 Task: Look for space in Hamakita, Japan from 6th June, 2023 to 8th June, 2023 for 2 adults in price range Rs.7000 to Rs.12000. Place can be private room with 1  bedroom having 2 beds and 1 bathroom. Property type can be house, flat, guest house. Amenities needed are: wifi. Booking option can be shelf check-in. Required host language is English.
Action: Mouse moved to (508, 126)
Screenshot: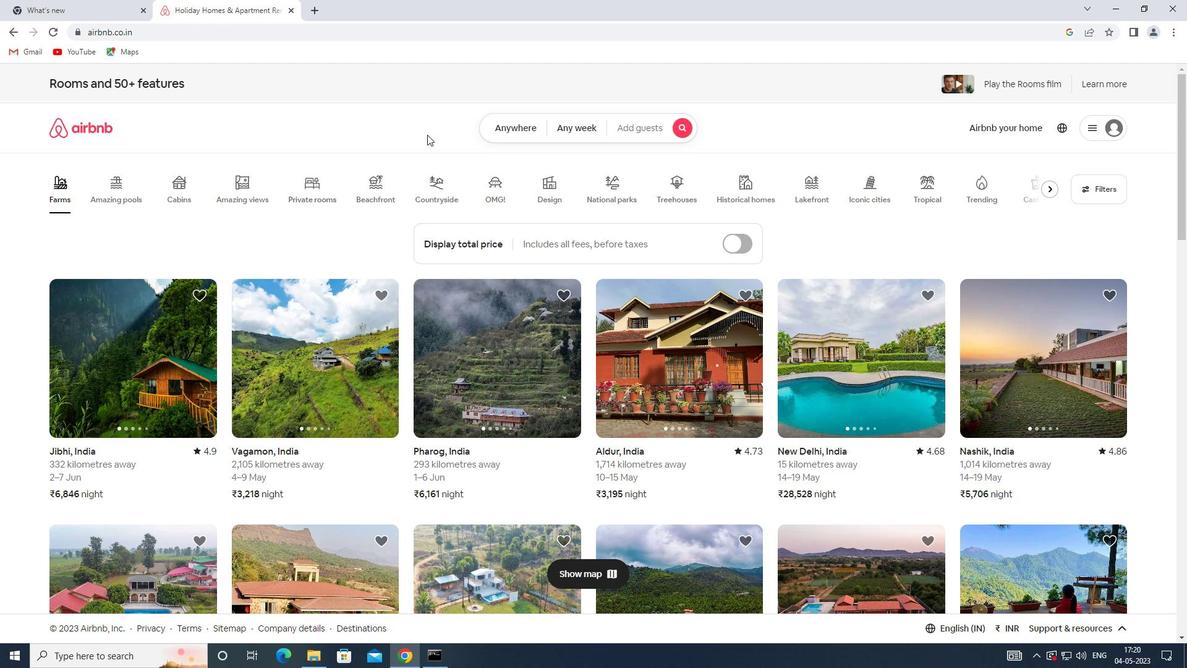 
Action: Mouse pressed left at (508, 126)
Screenshot: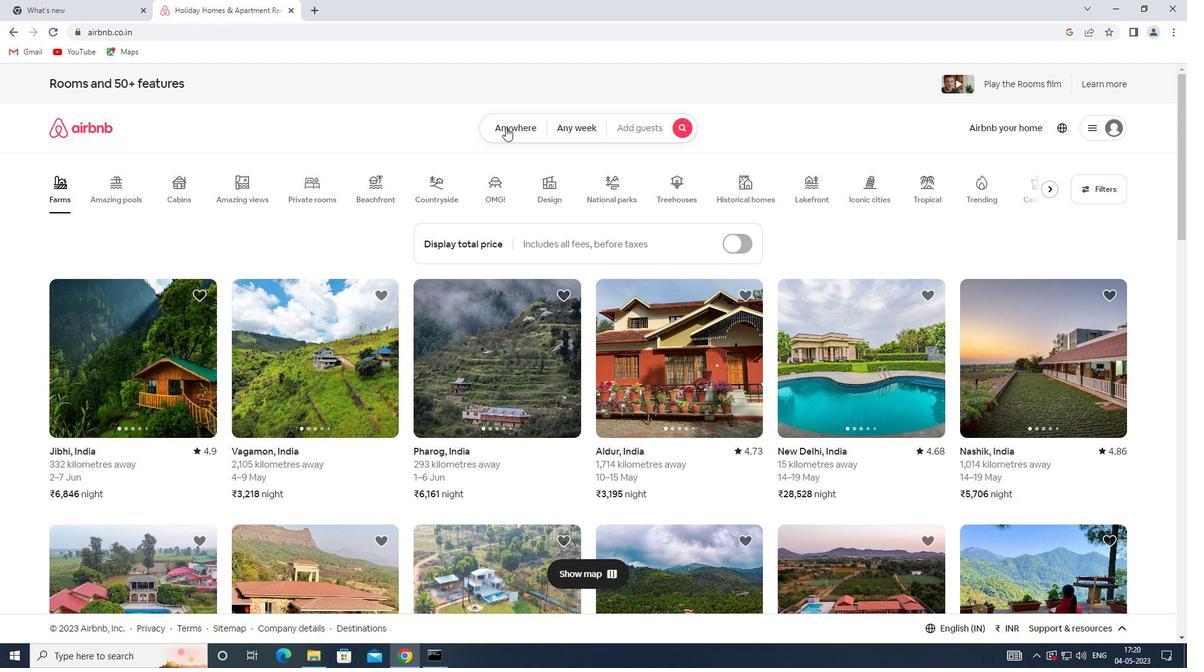 
Action: Mouse moved to (376, 167)
Screenshot: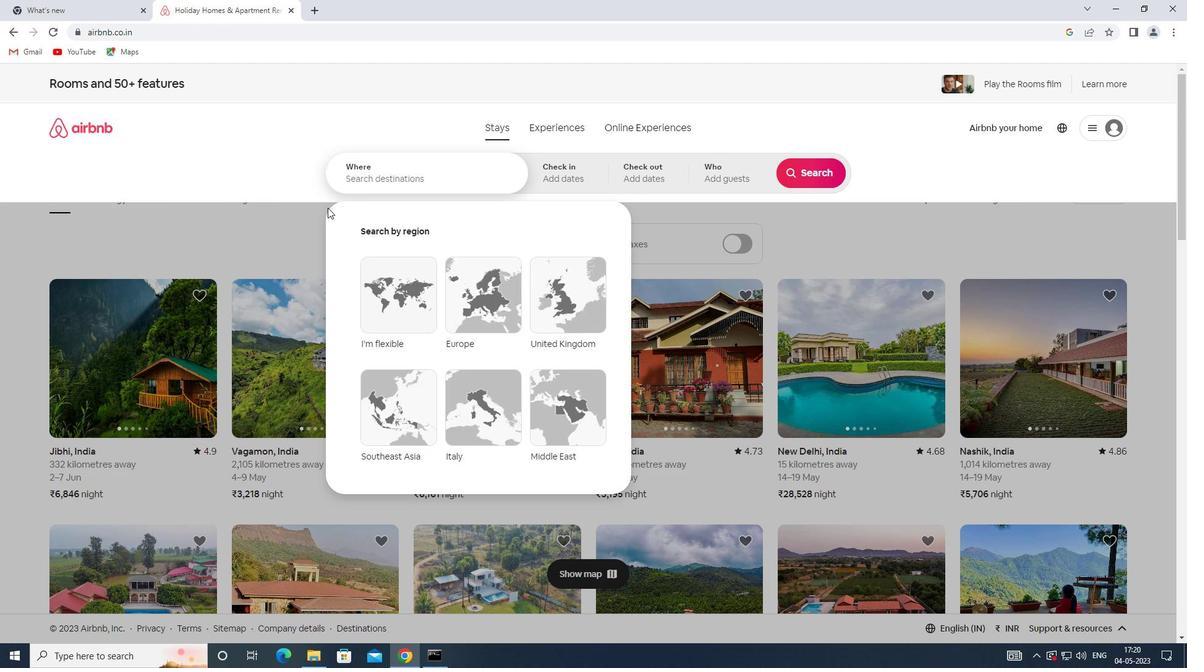 
Action: Mouse pressed left at (376, 167)
Screenshot: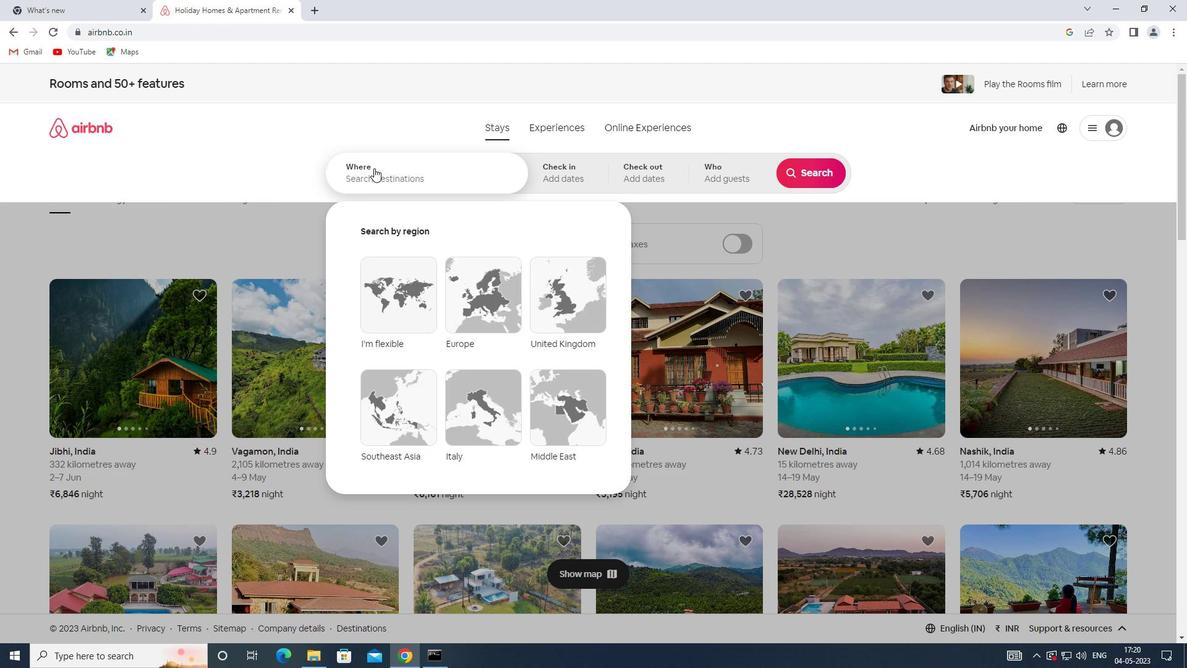 
Action: Key pressed <Key.shift>HAMAKITA,<Key.shift>JAPAN
Screenshot: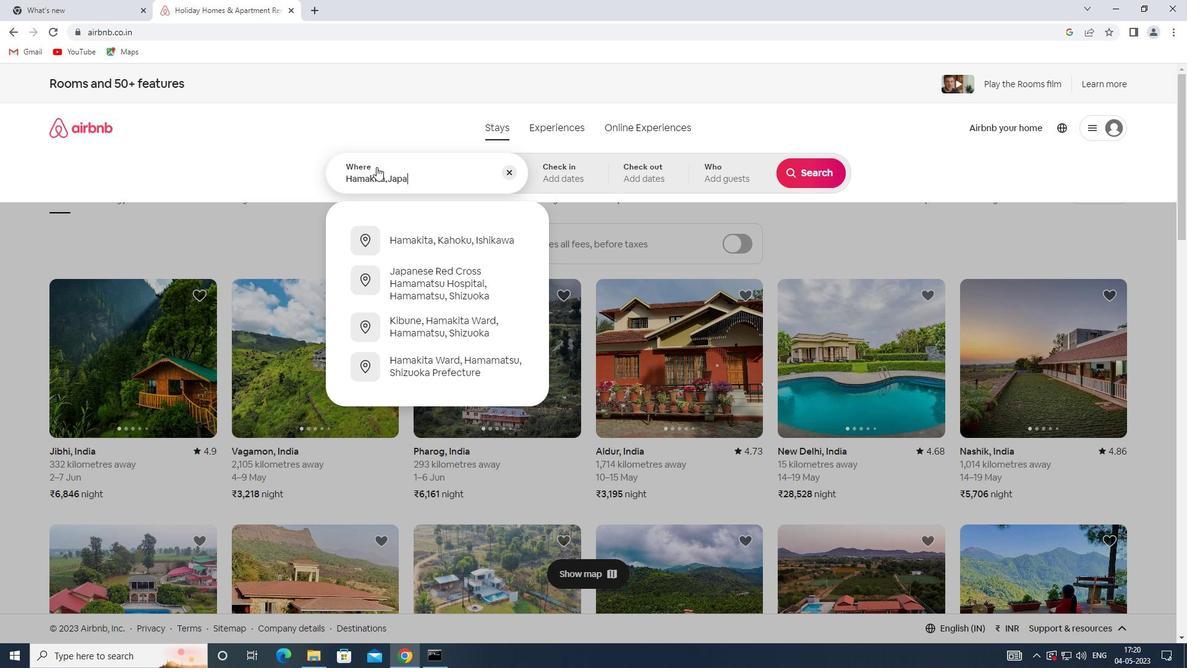 
Action: Mouse moved to (545, 173)
Screenshot: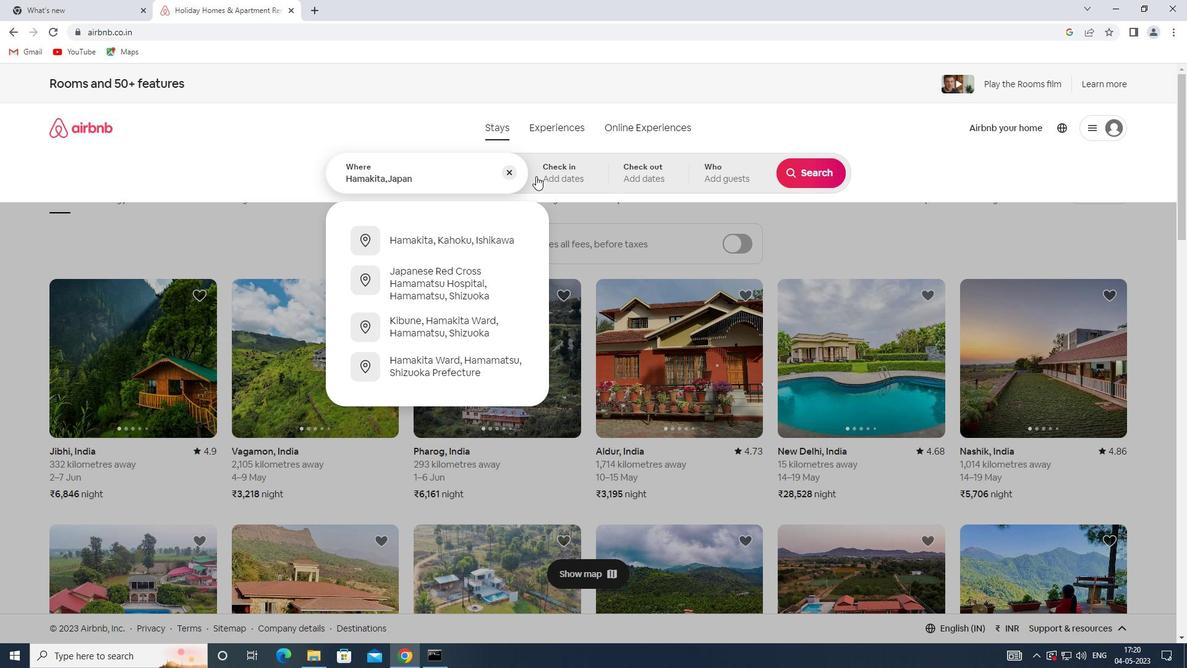 
Action: Mouse pressed left at (545, 173)
Screenshot: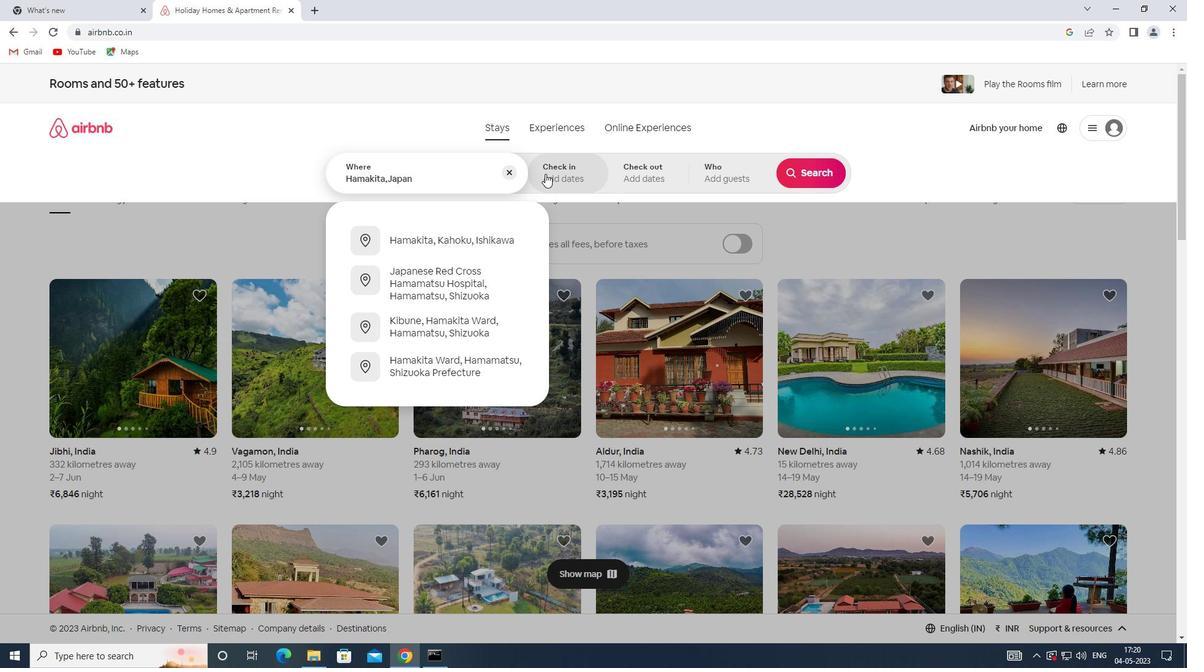 
Action: Mouse moved to (682, 353)
Screenshot: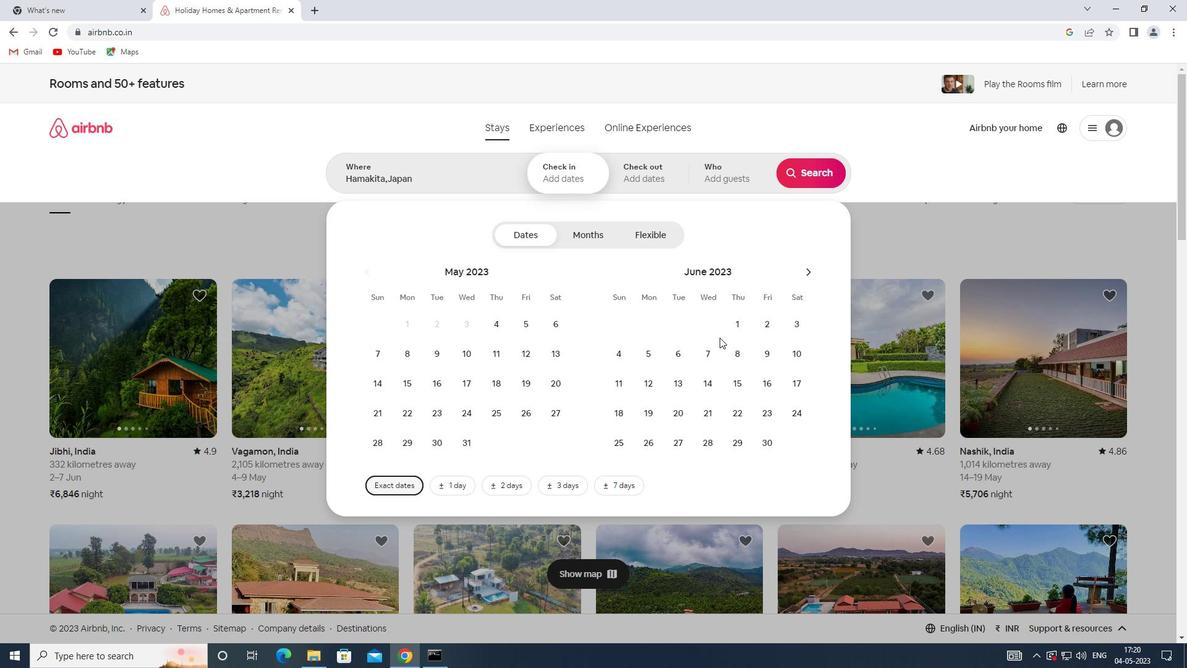 
Action: Mouse pressed left at (682, 353)
Screenshot: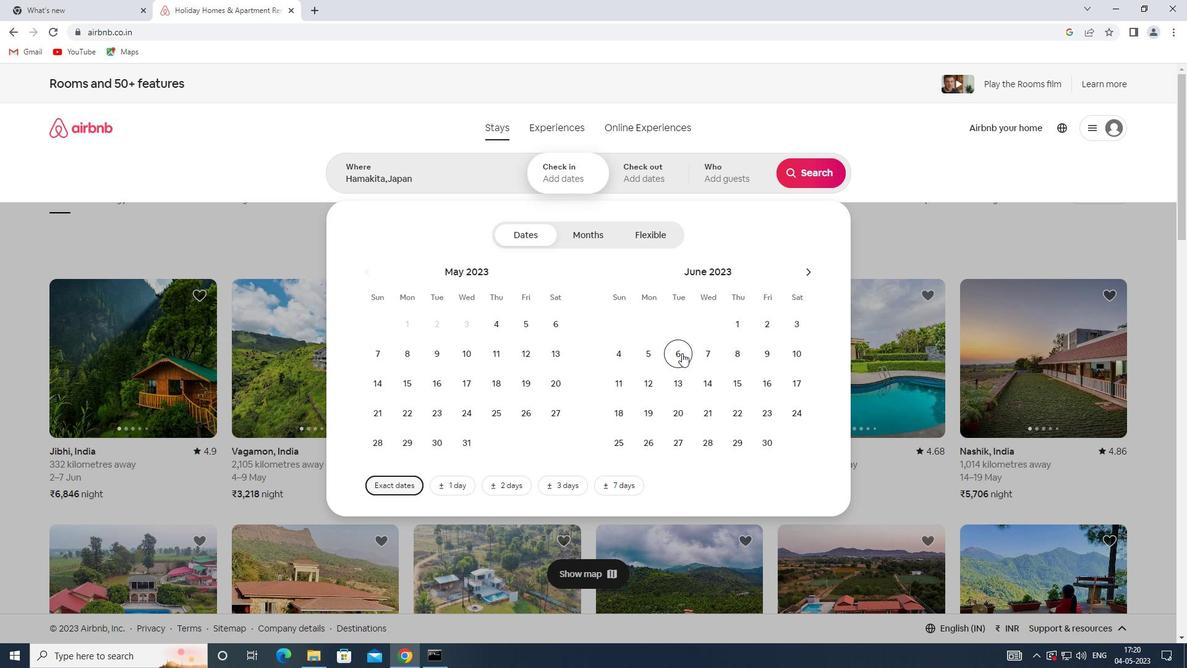 
Action: Mouse moved to (744, 355)
Screenshot: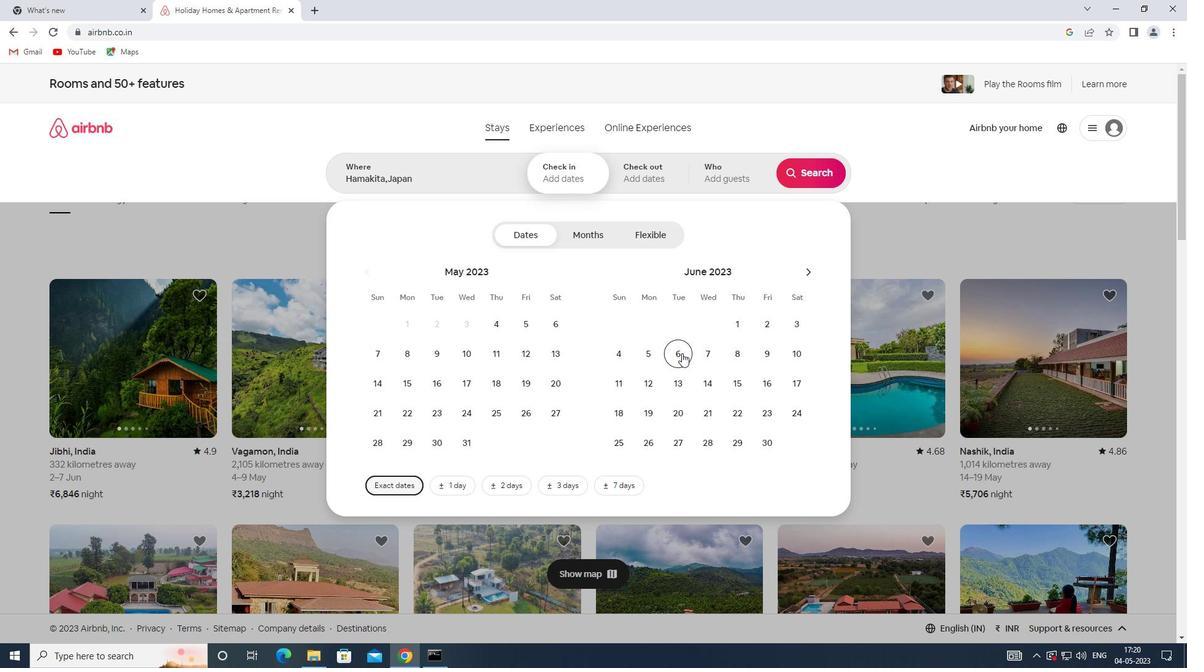 
Action: Mouse pressed left at (744, 355)
Screenshot: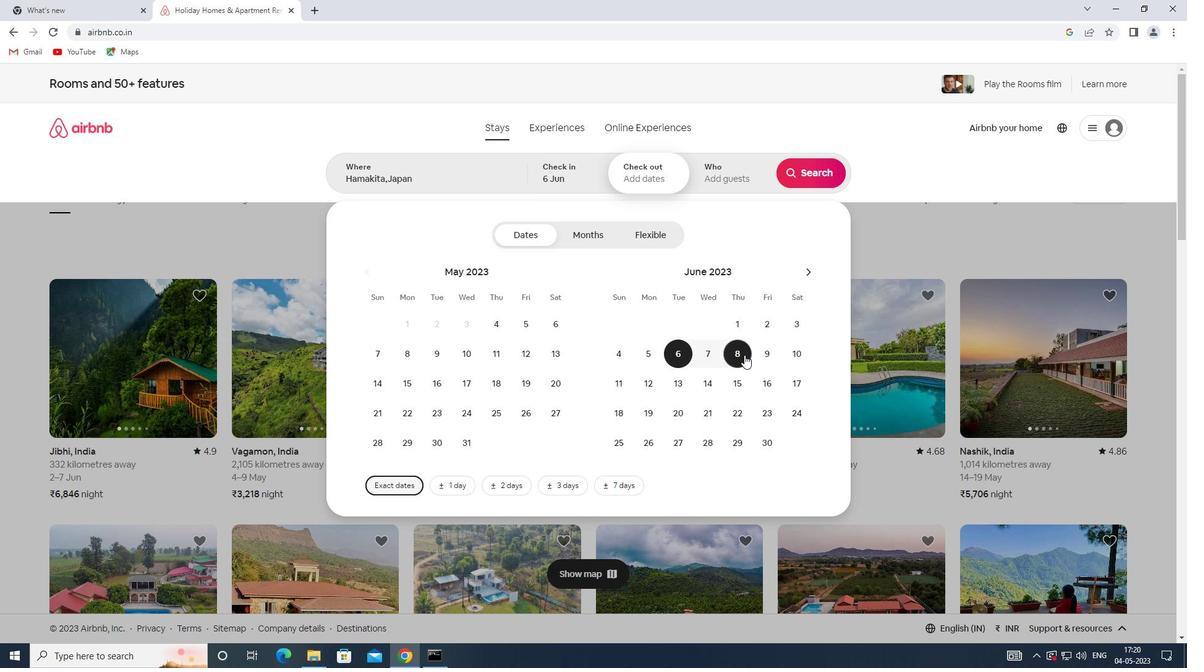 
Action: Mouse moved to (724, 181)
Screenshot: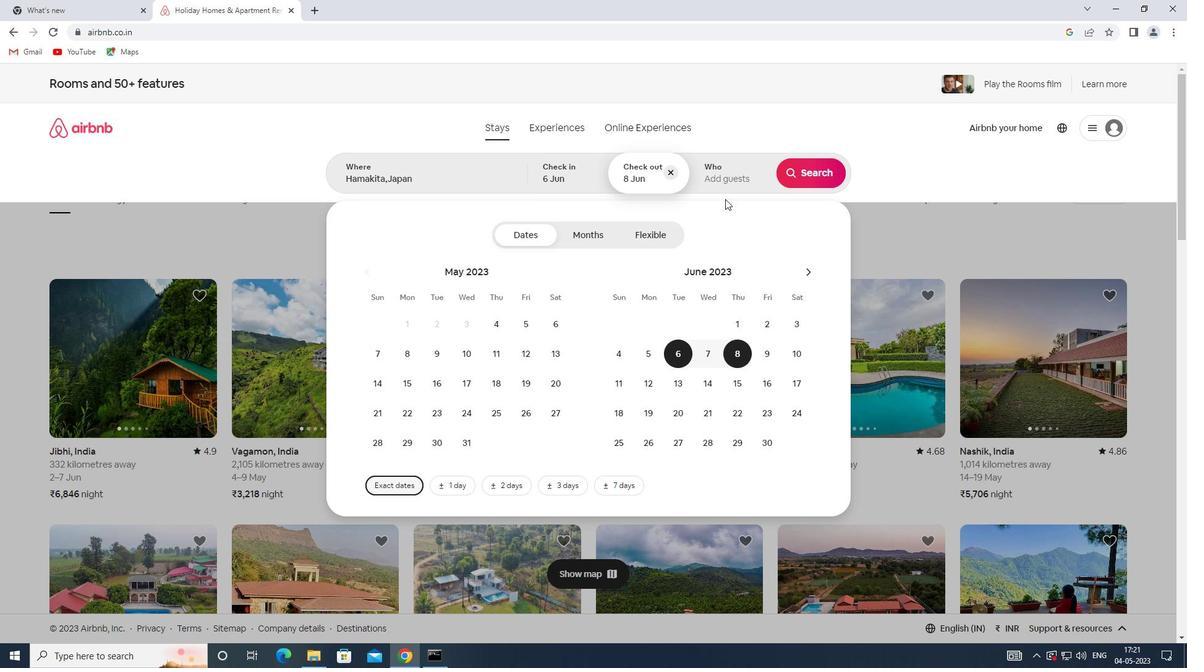 
Action: Mouse pressed left at (724, 181)
Screenshot: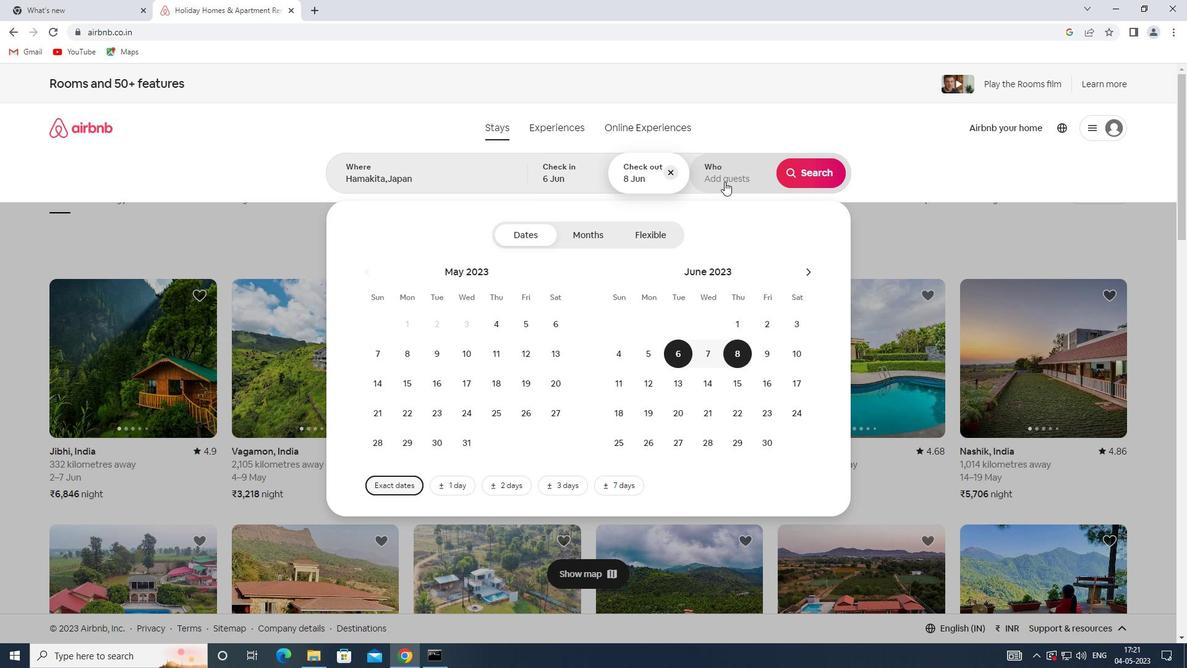 
Action: Mouse moved to (812, 244)
Screenshot: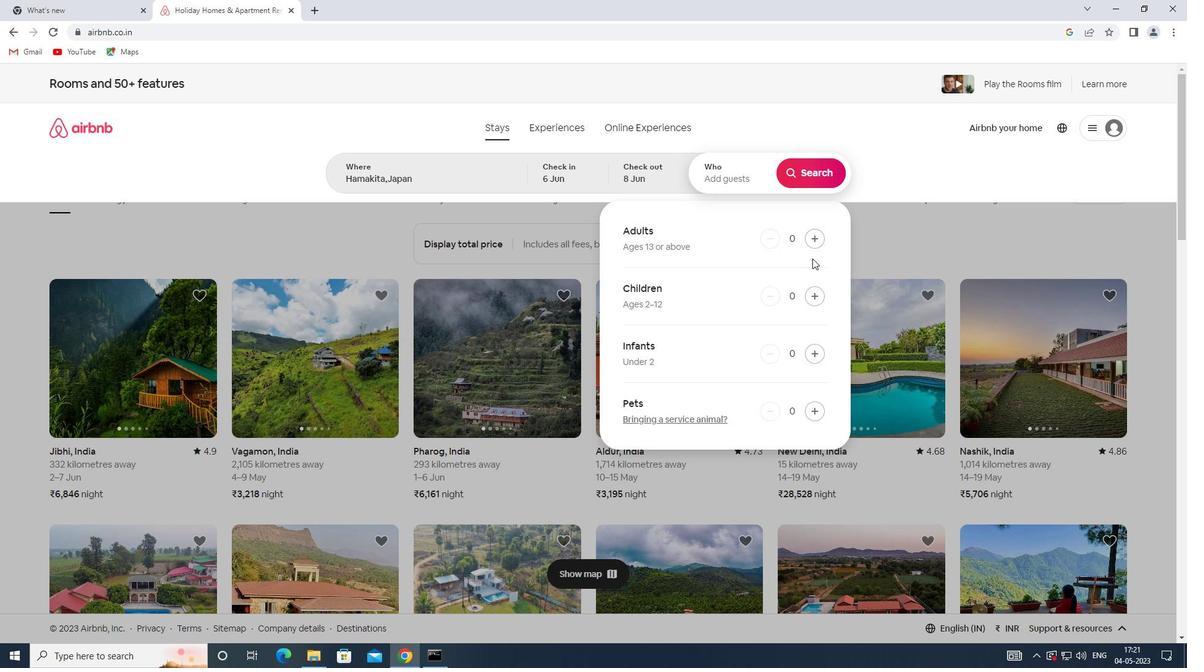 
Action: Mouse pressed left at (812, 244)
Screenshot: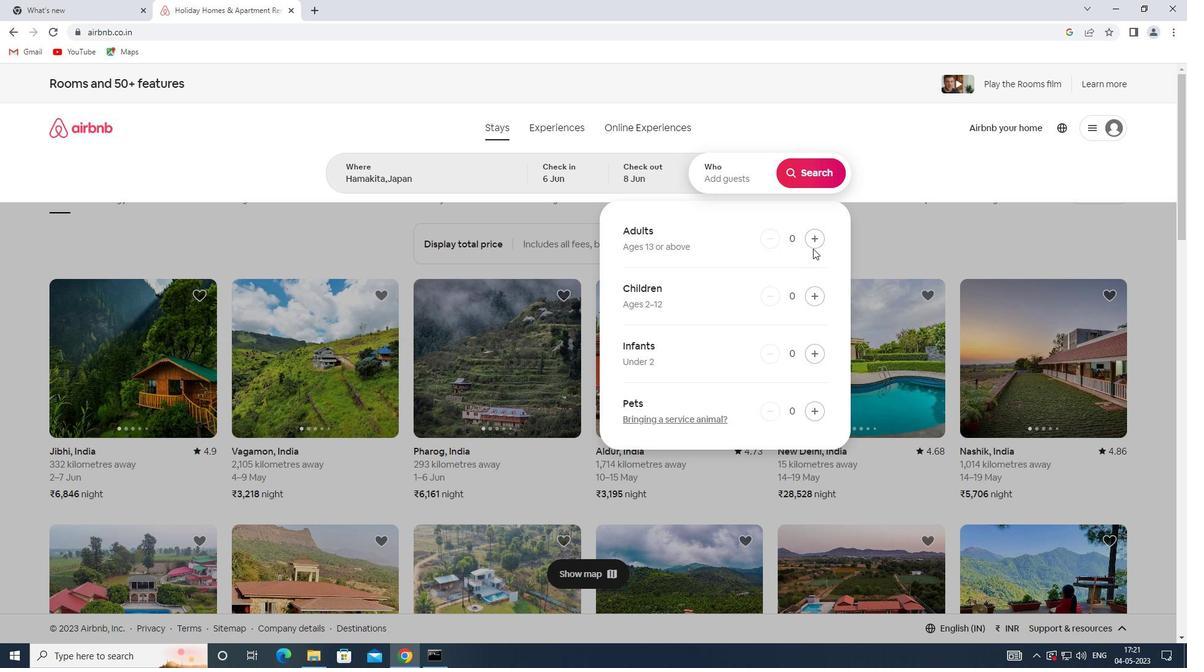 
Action: Mouse pressed left at (812, 244)
Screenshot: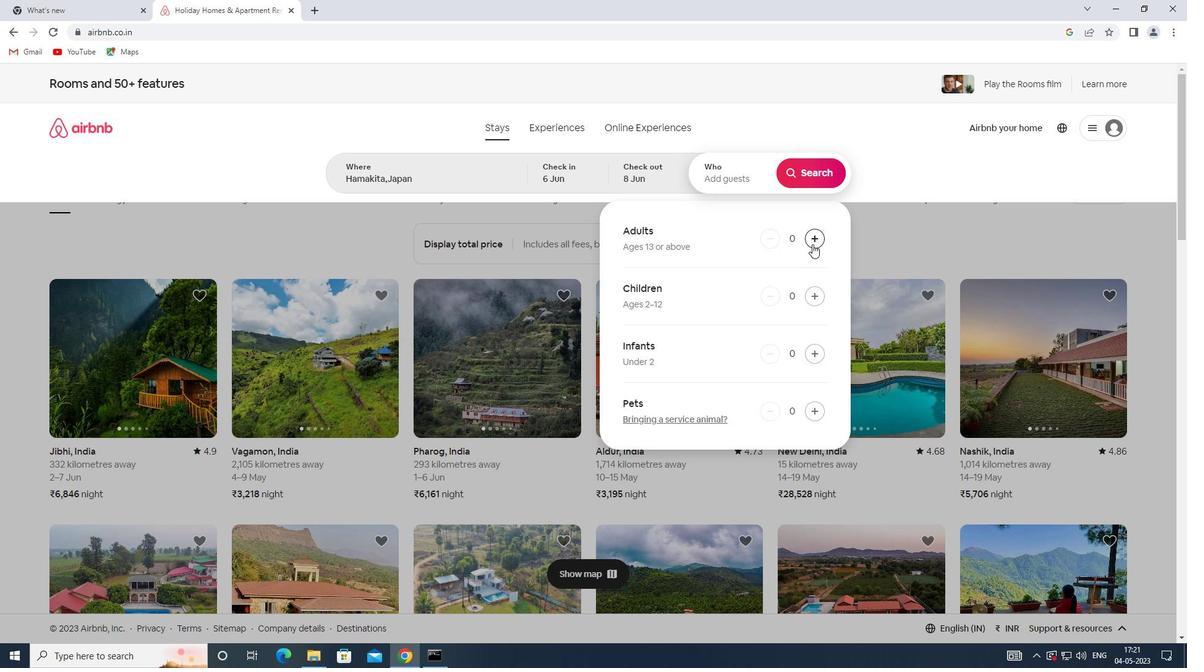 
Action: Mouse moved to (815, 173)
Screenshot: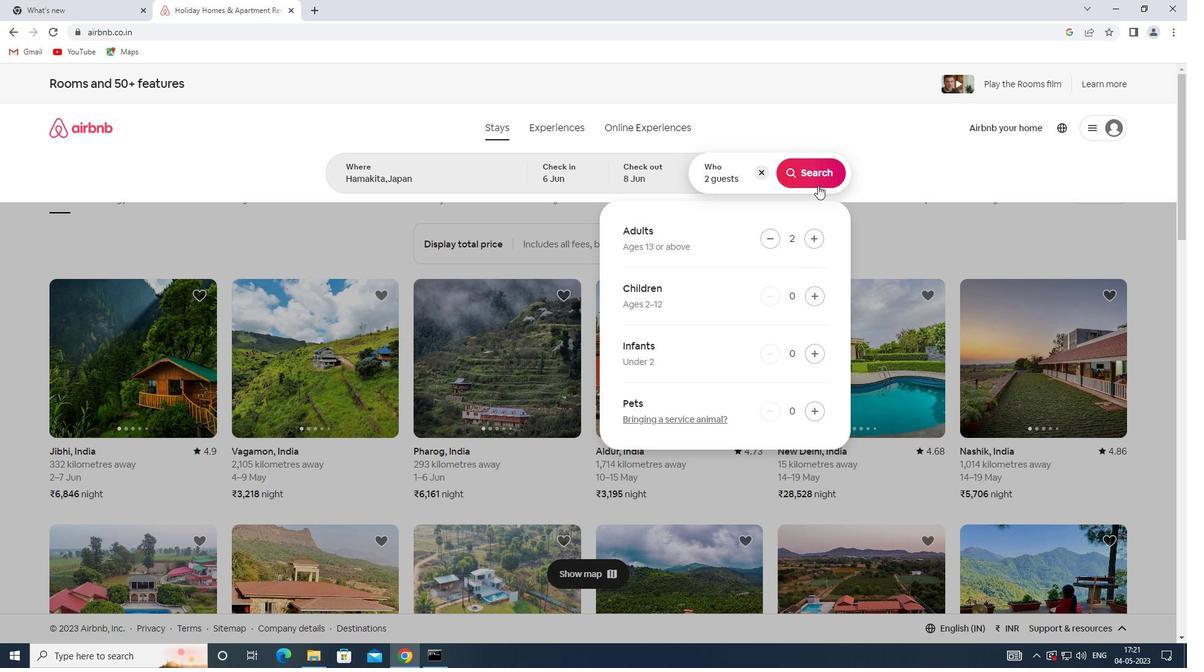 
Action: Mouse pressed left at (815, 173)
Screenshot: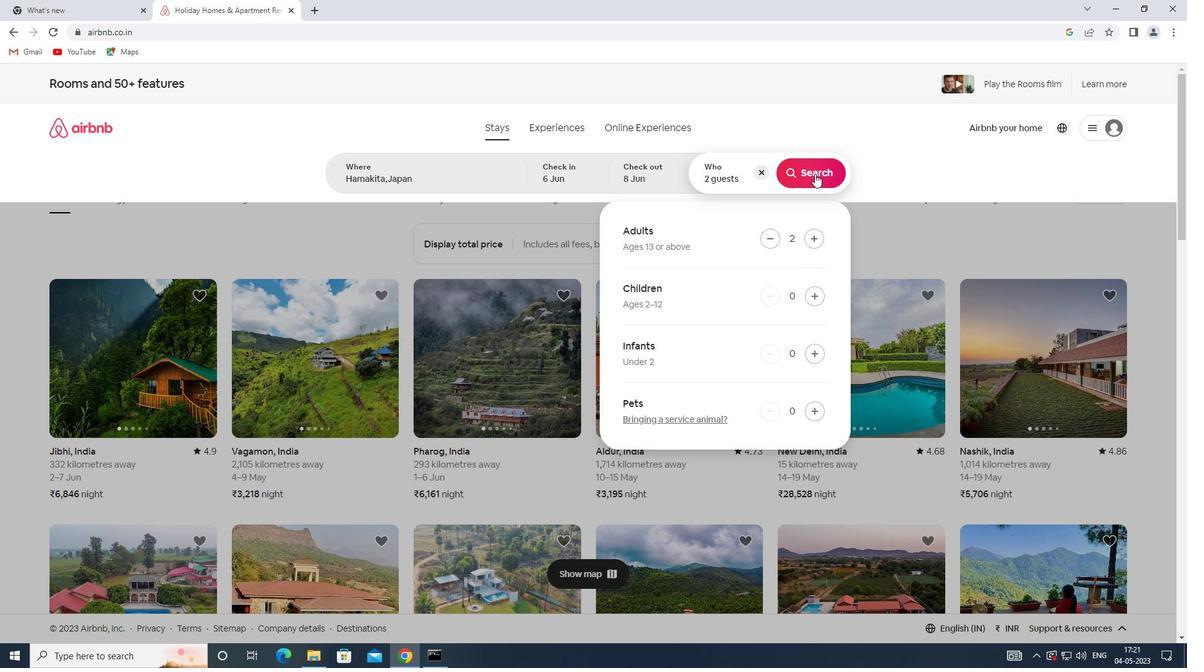 
Action: Mouse moved to (1133, 131)
Screenshot: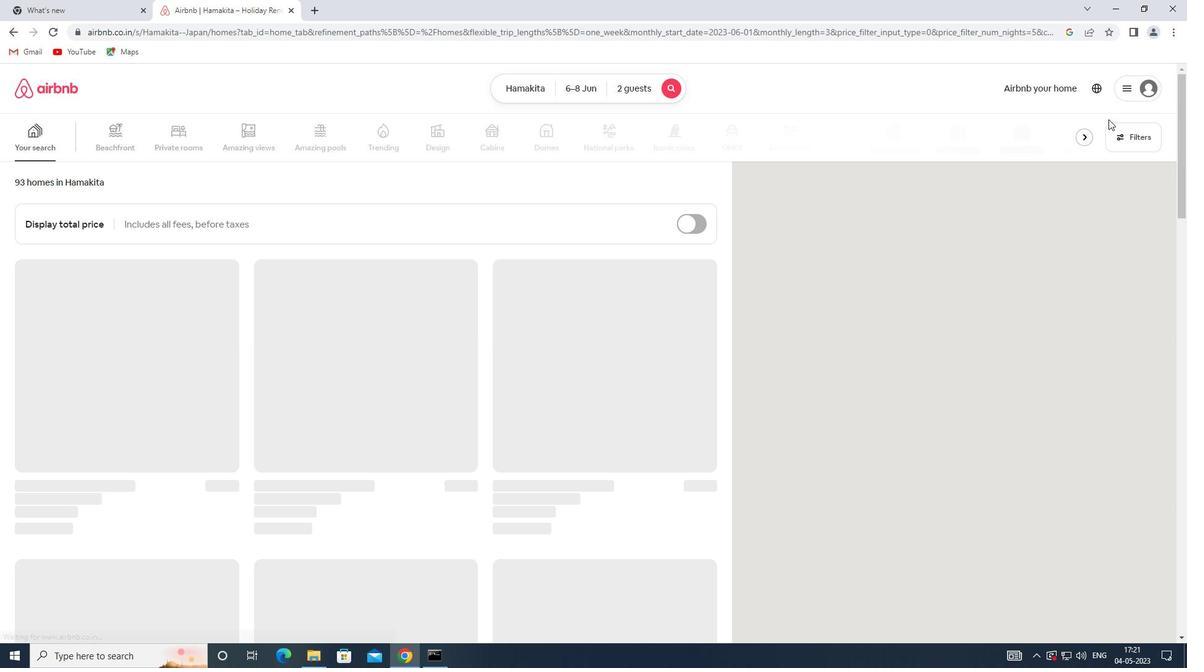 
Action: Mouse pressed left at (1133, 131)
Screenshot: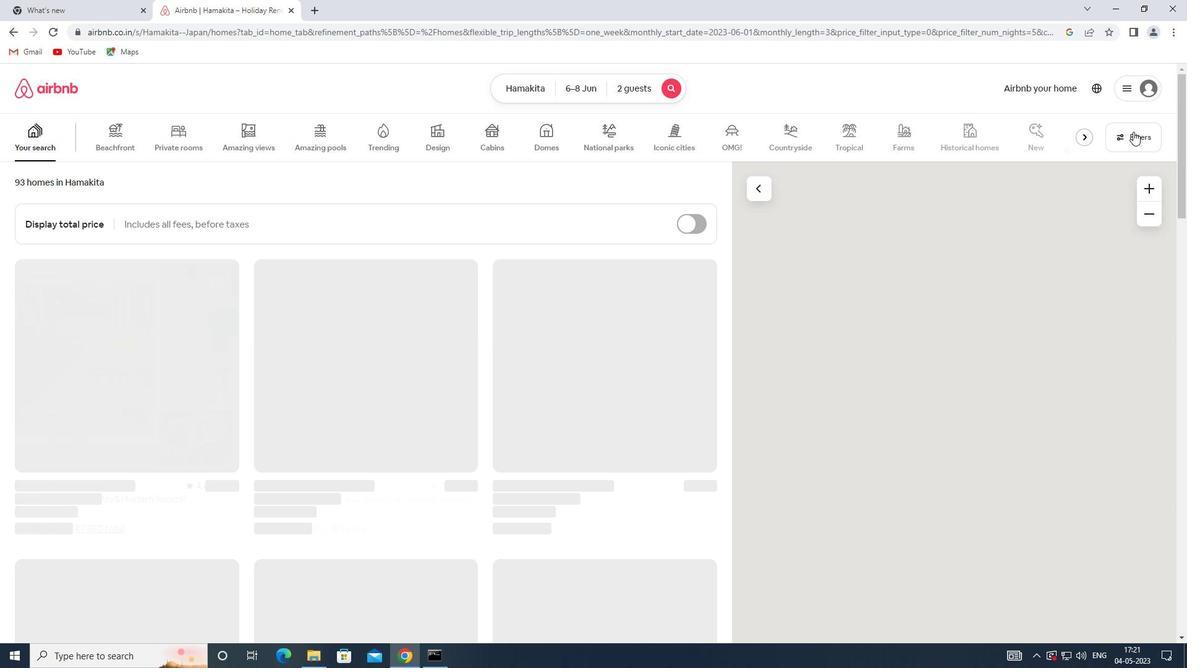 
Action: Mouse moved to (441, 302)
Screenshot: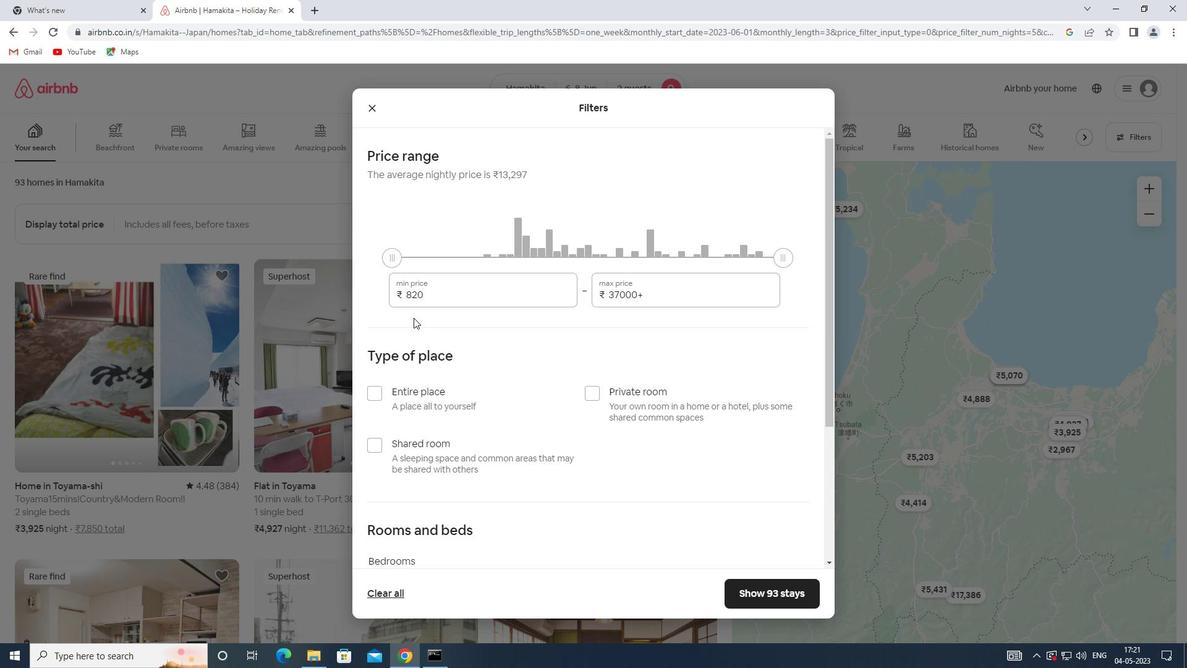 
Action: Mouse pressed left at (441, 302)
Screenshot: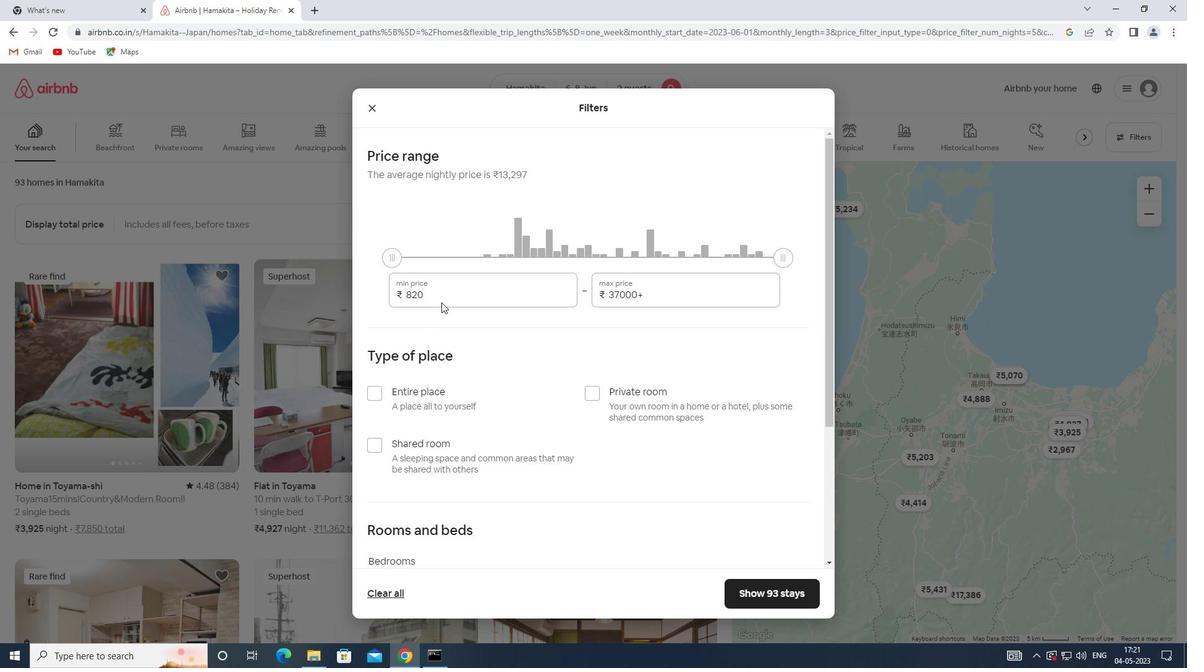 
Action: Mouse moved to (440, 294)
Screenshot: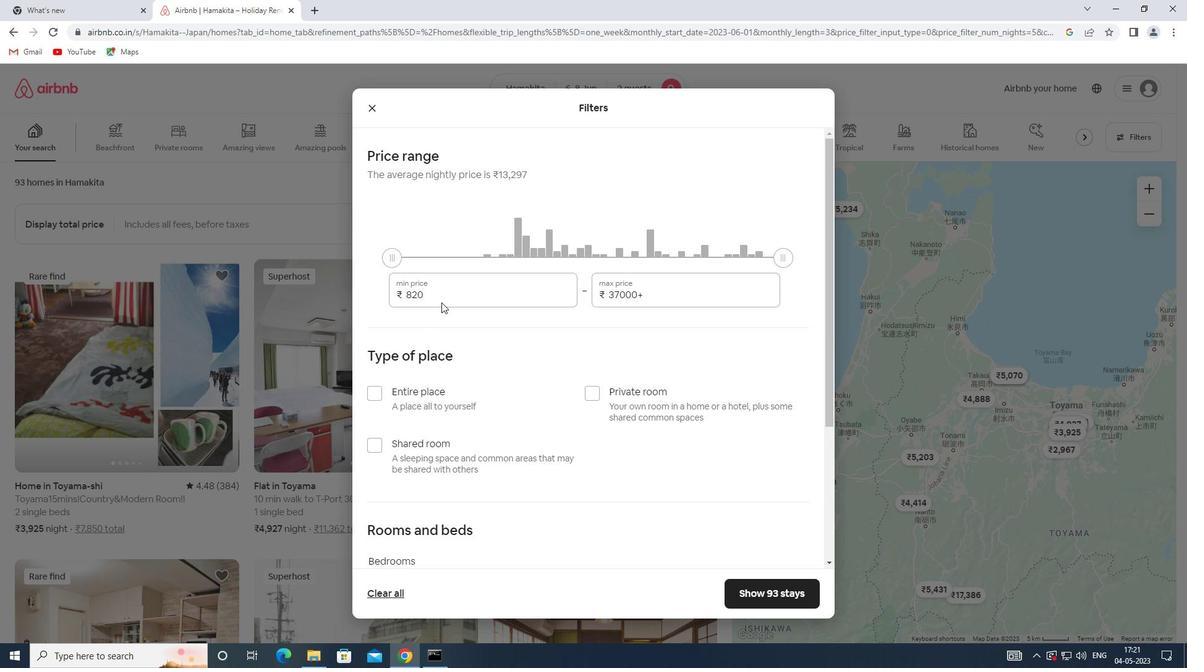 
Action: Mouse pressed left at (440, 294)
Screenshot: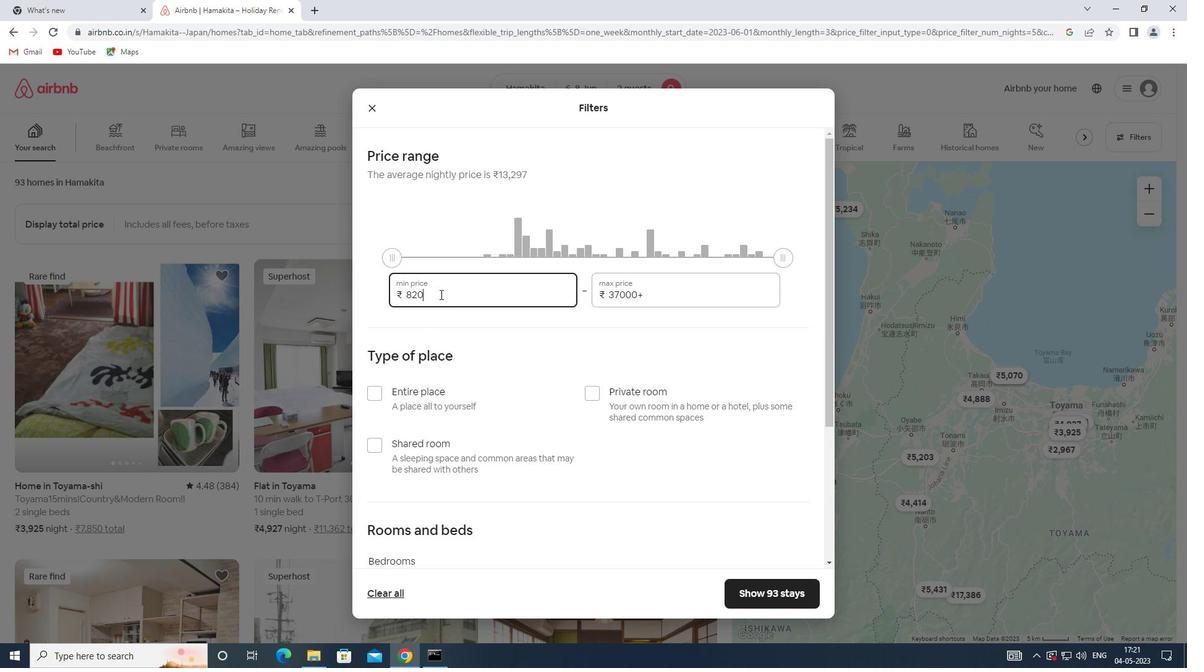 
Action: Mouse moved to (372, 293)
Screenshot: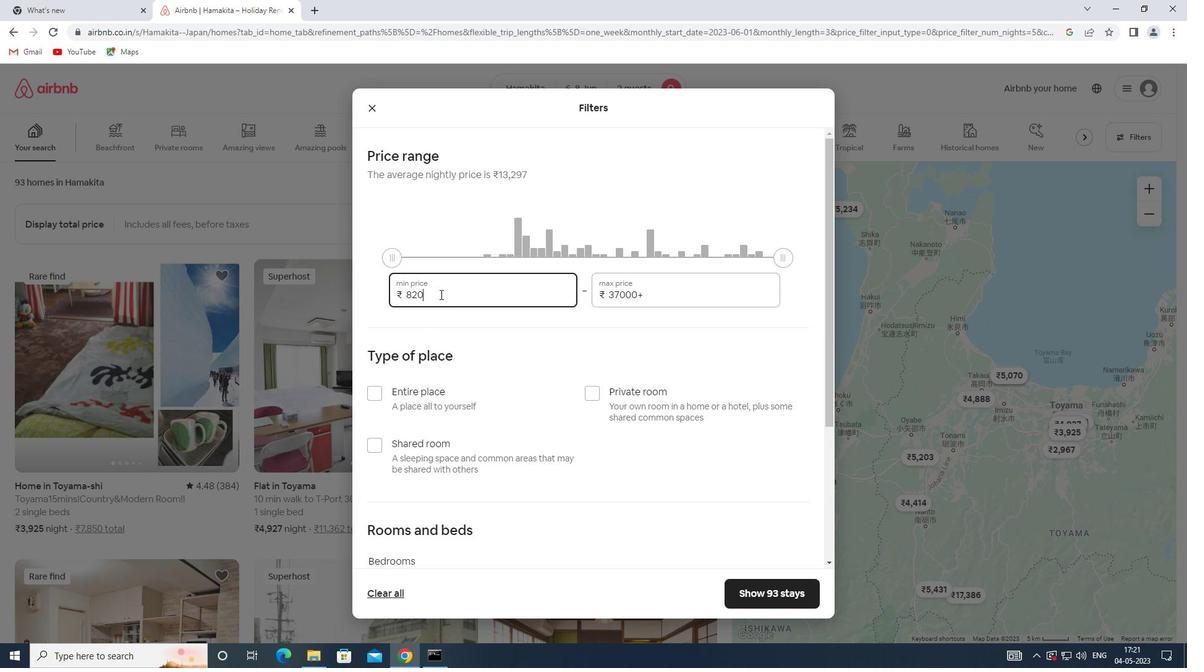 
Action: Key pressed 7000
Screenshot: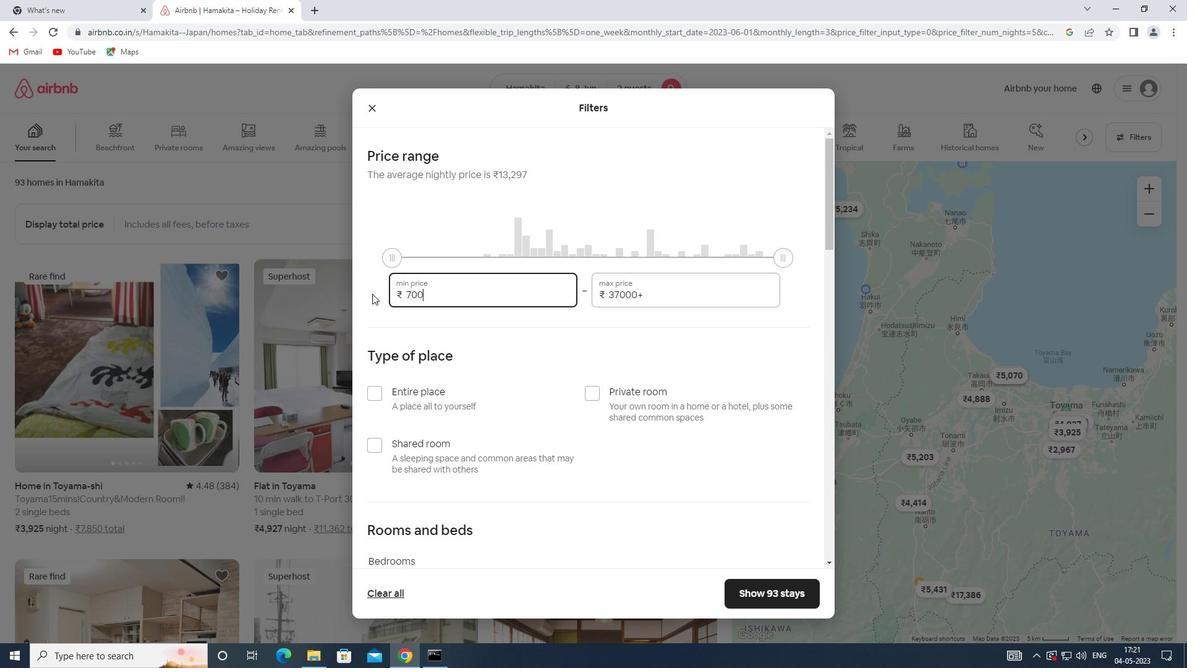 
Action: Mouse moved to (663, 295)
Screenshot: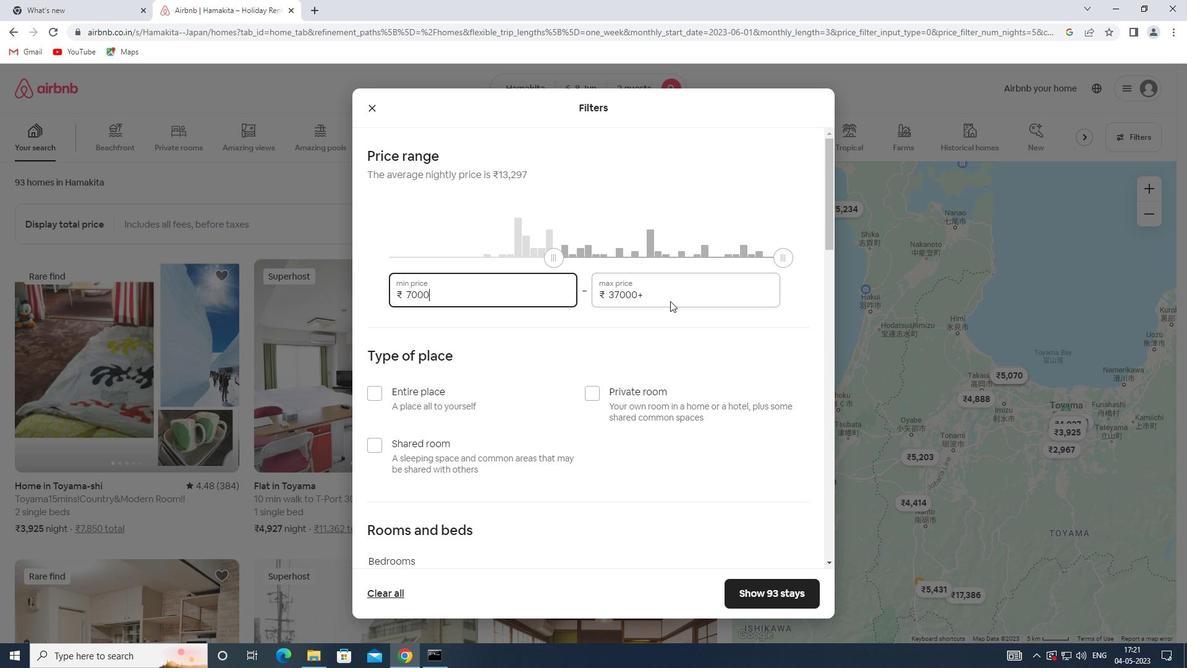 
Action: Mouse pressed left at (663, 295)
Screenshot: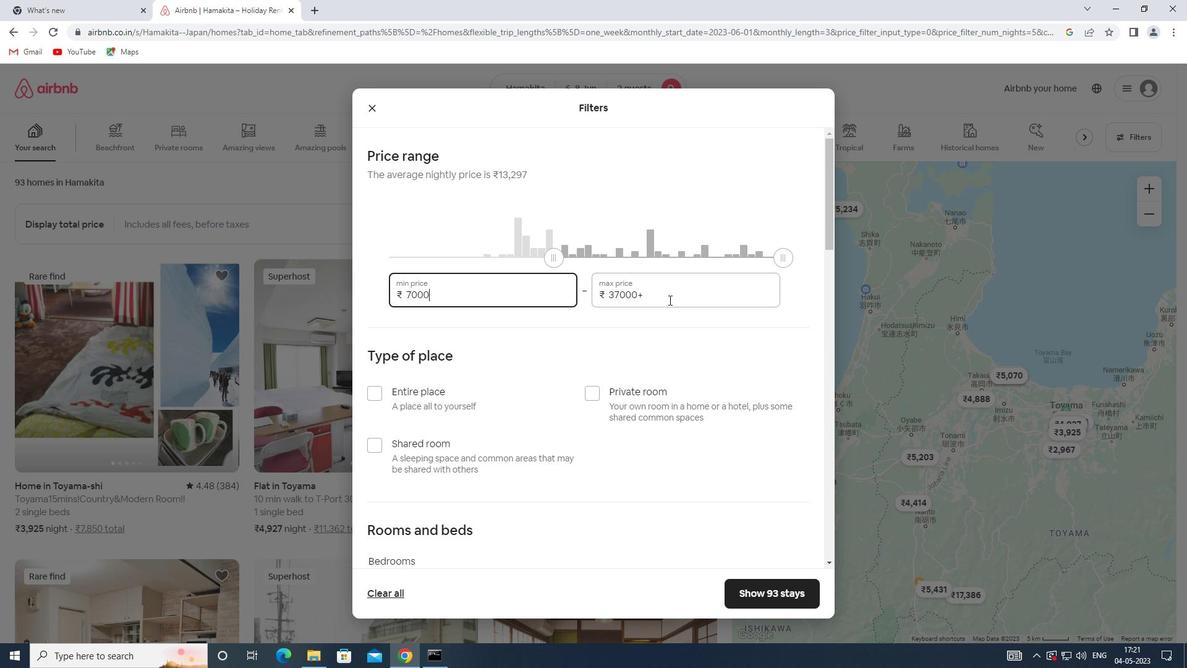 
Action: Mouse moved to (543, 295)
Screenshot: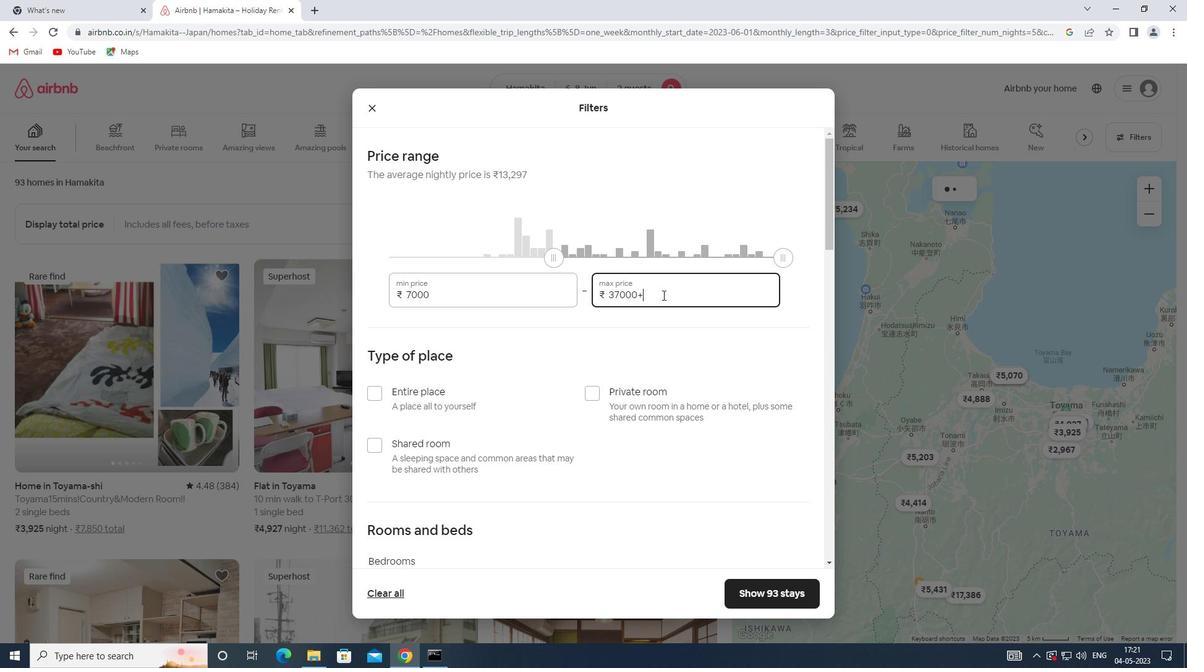 
Action: Key pressed 12000
Screenshot: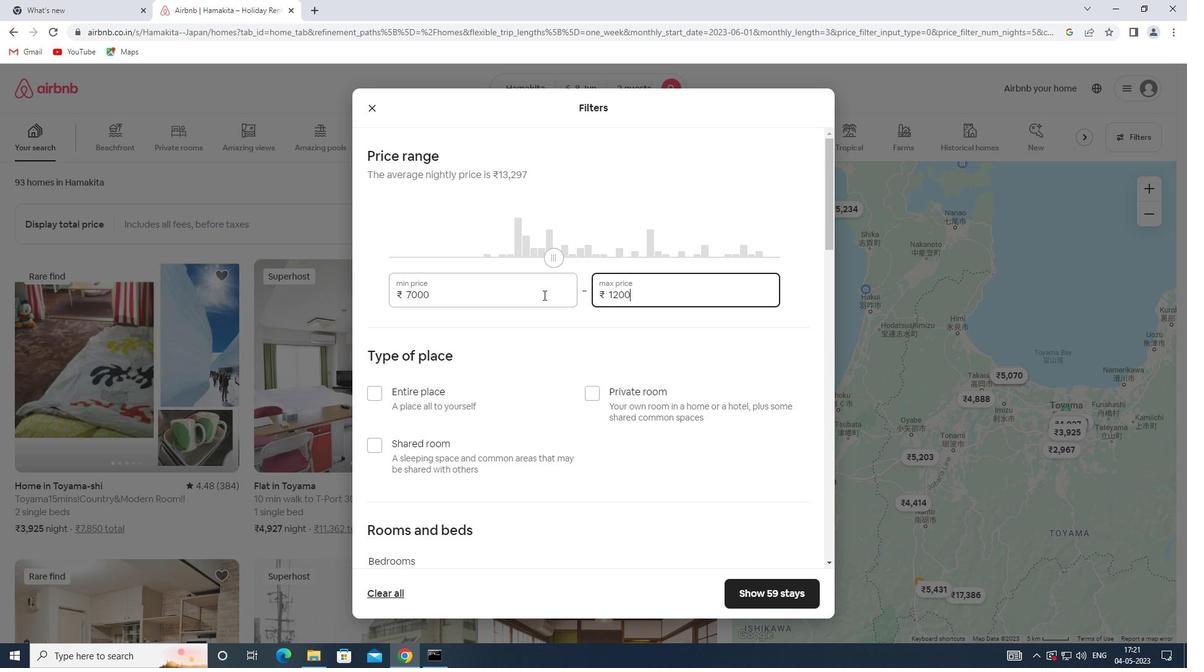
Action: Mouse moved to (593, 387)
Screenshot: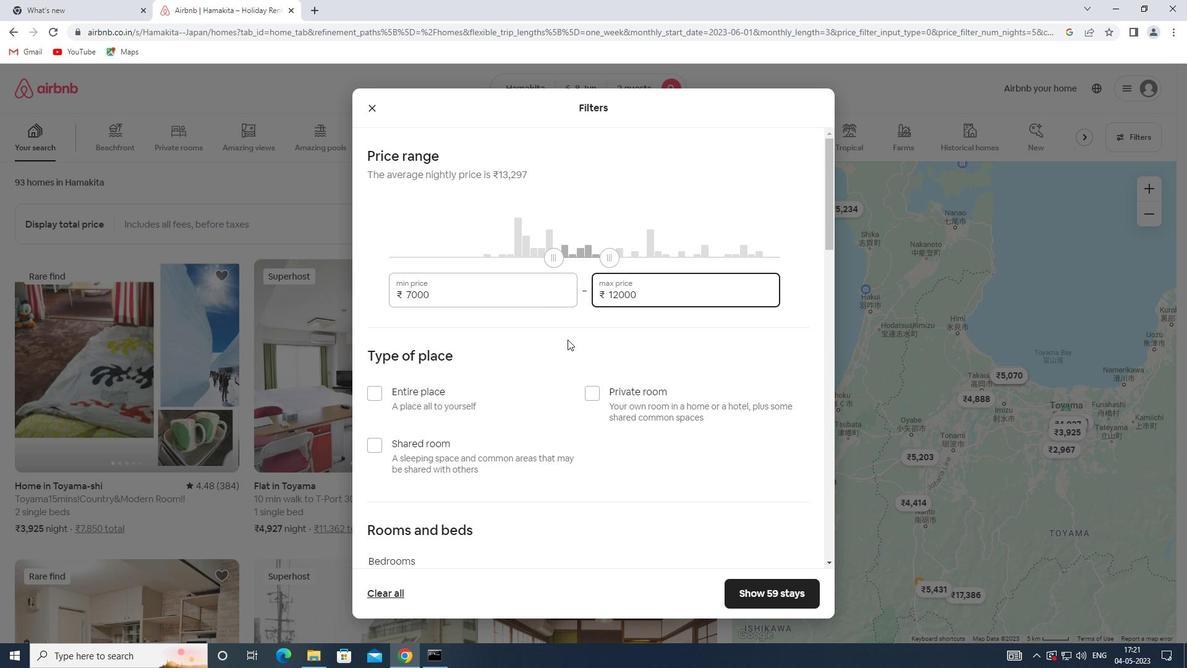 
Action: Mouse pressed left at (593, 387)
Screenshot: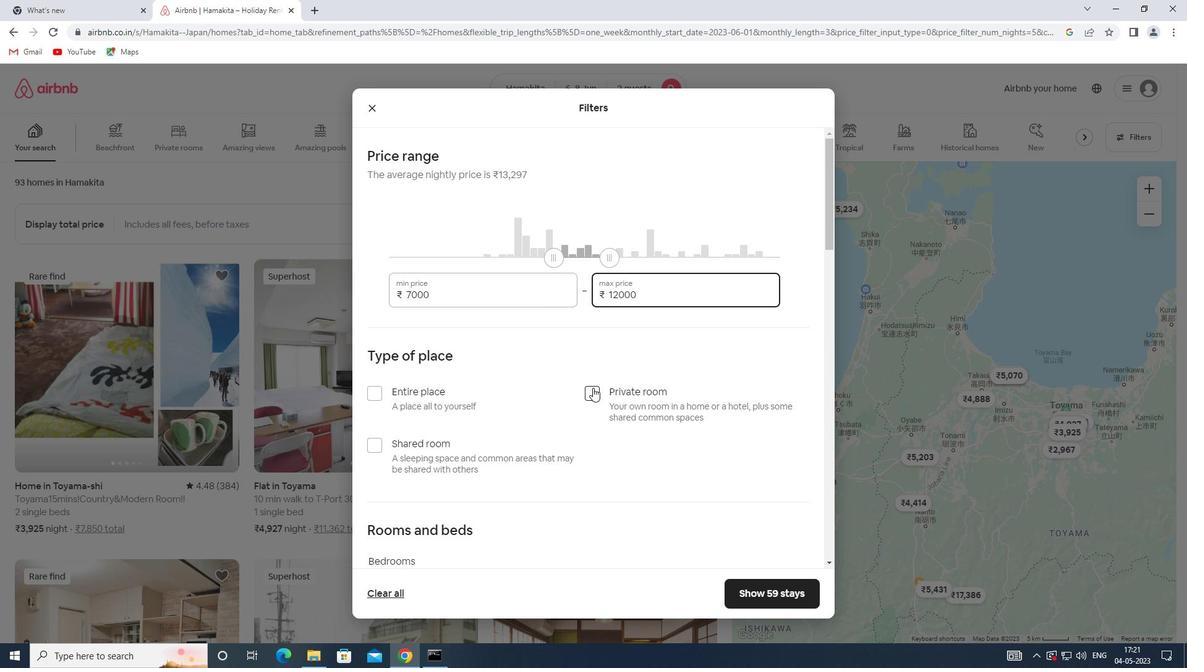 
Action: Mouse scrolled (593, 387) with delta (0, 0)
Screenshot: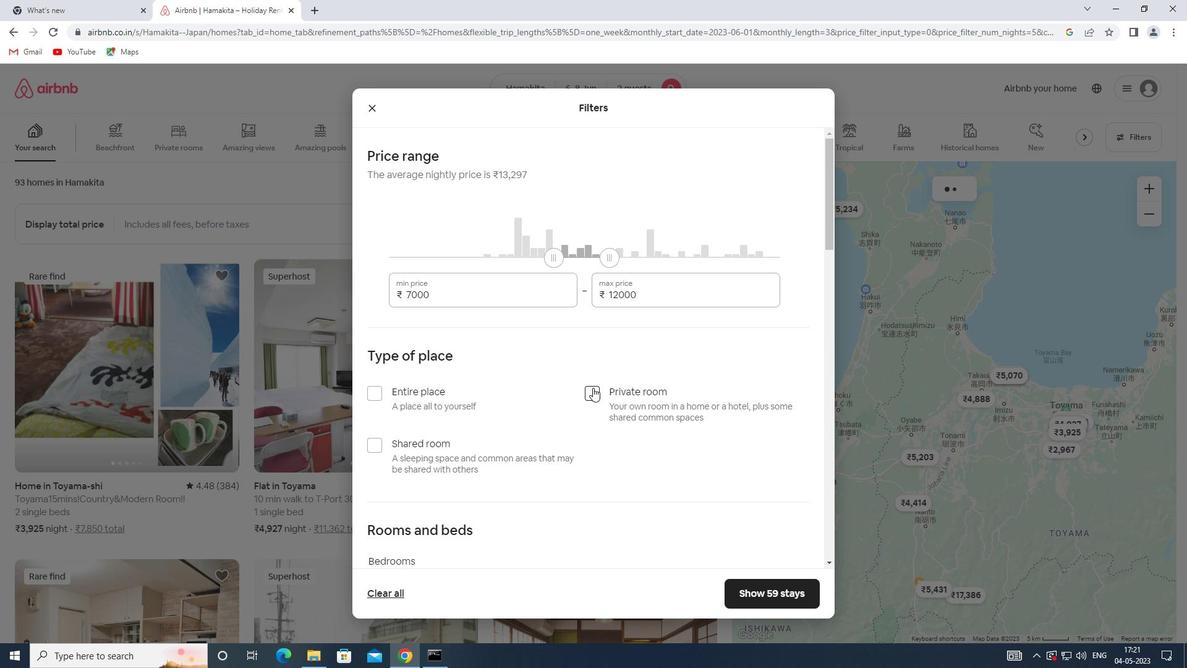 
Action: Mouse scrolled (593, 387) with delta (0, 0)
Screenshot: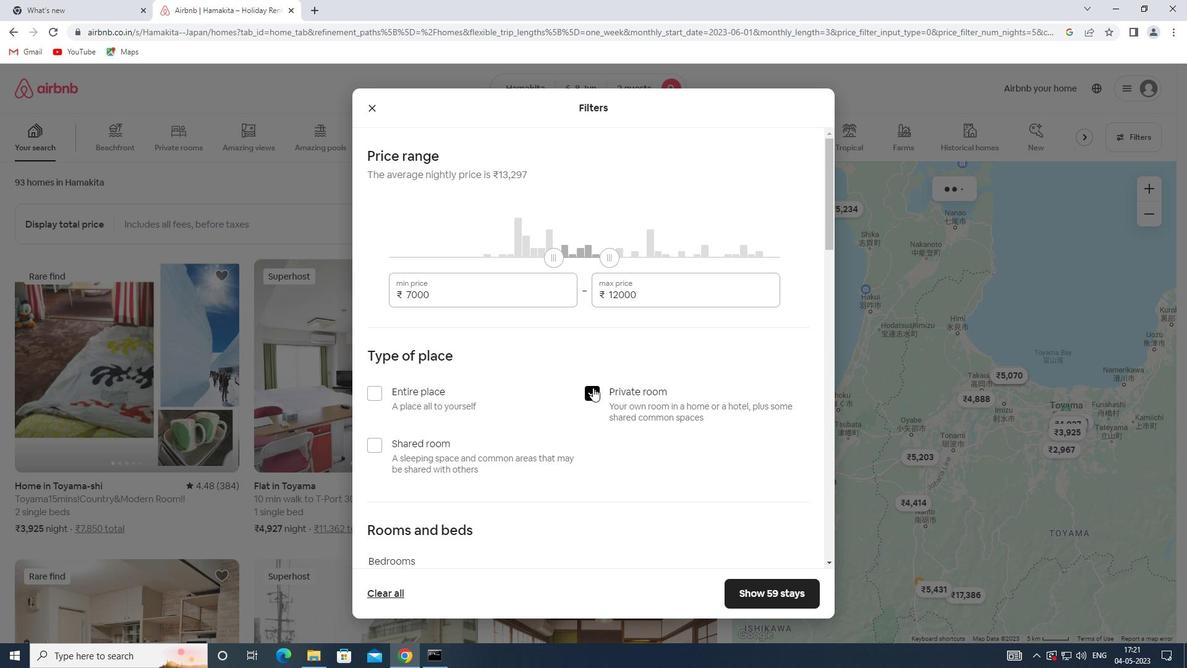 
Action: Mouse scrolled (593, 387) with delta (0, 0)
Screenshot: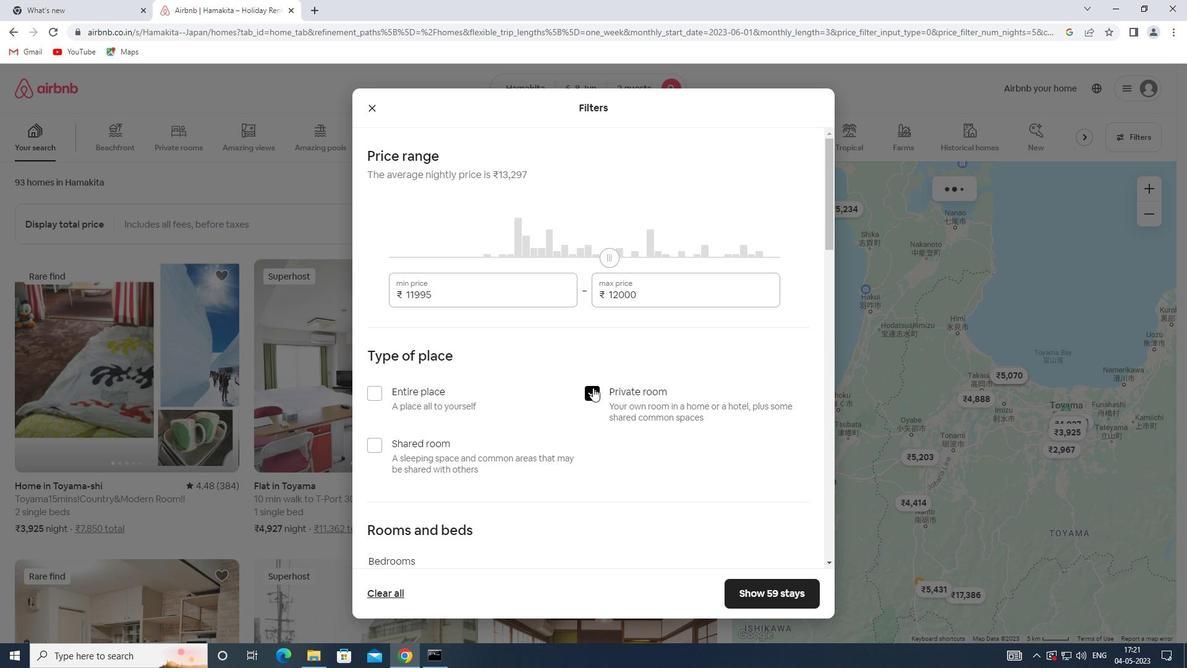 
Action: Mouse scrolled (593, 387) with delta (0, 0)
Screenshot: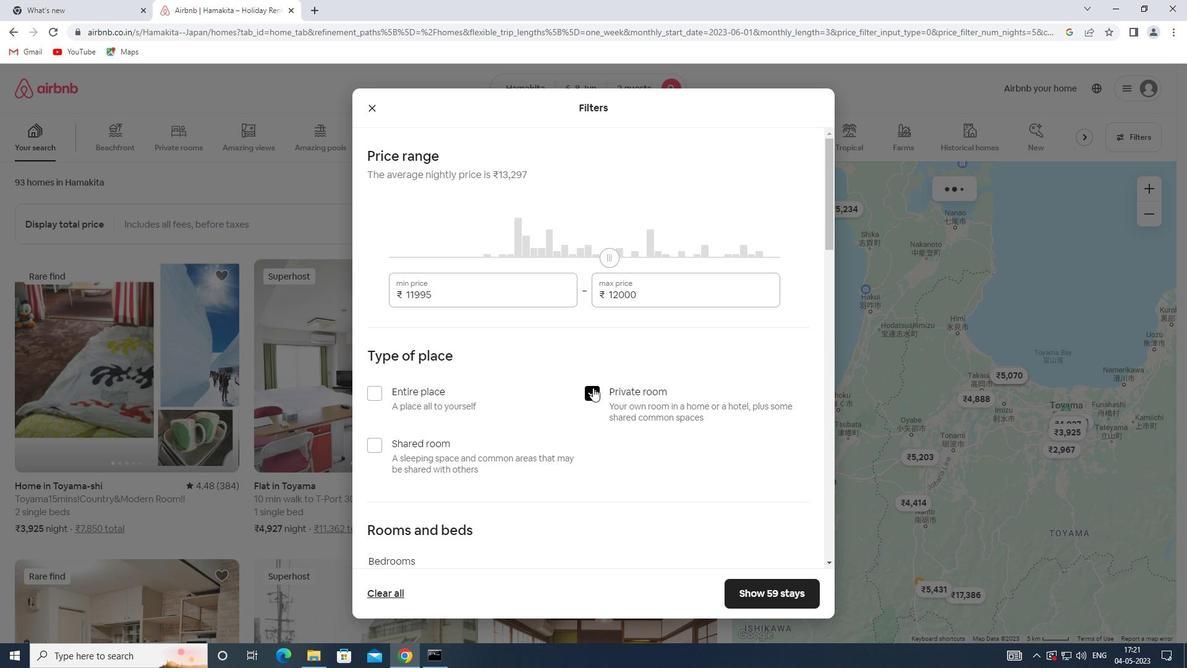 
Action: Mouse moved to (439, 345)
Screenshot: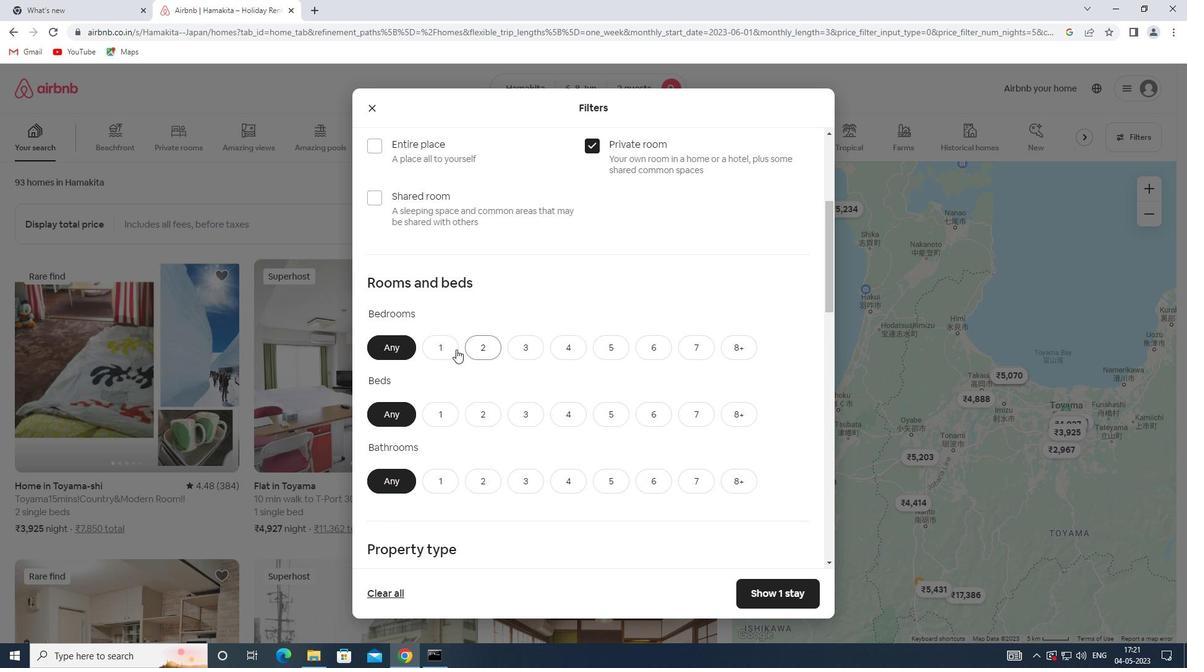 
Action: Mouse pressed left at (439, 345)
Screenshot: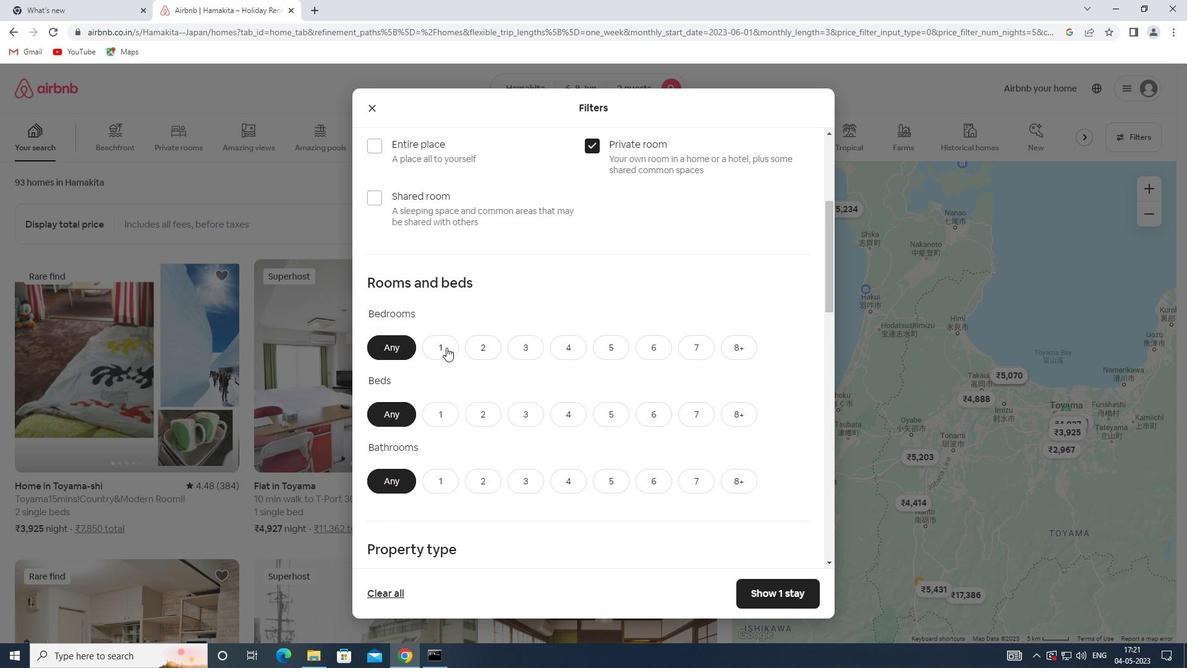 
Action: Mouse moved to (487, 417)
Screenshot: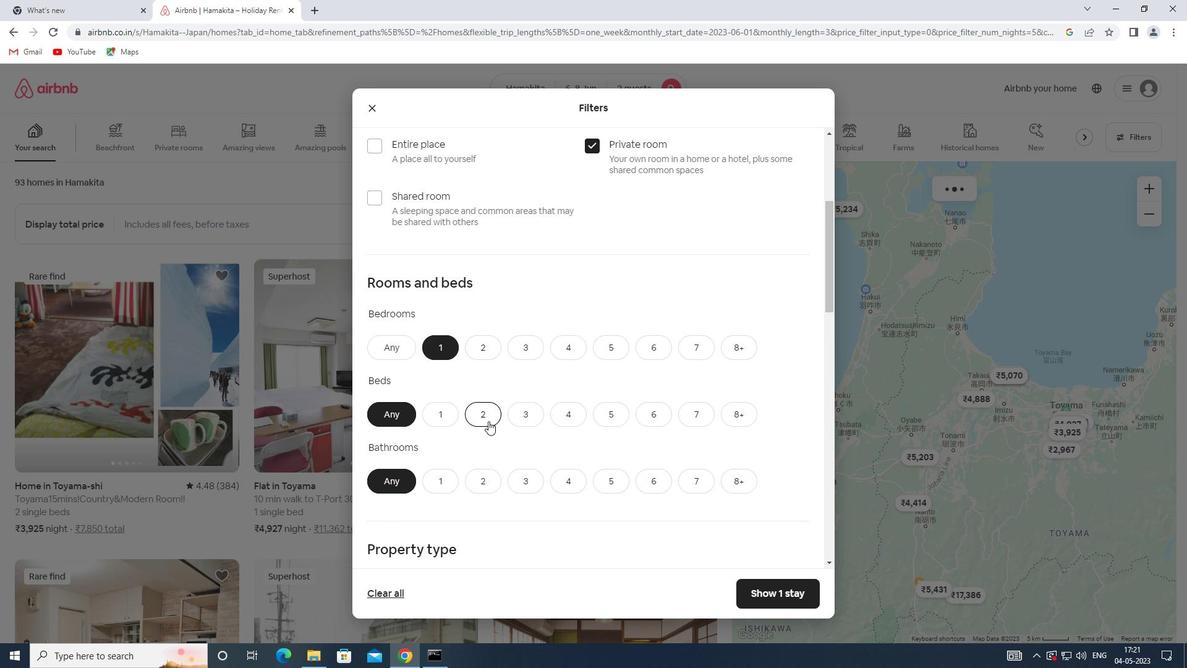 
Action: Mouse pressed left at (487, 417)
Screenshot: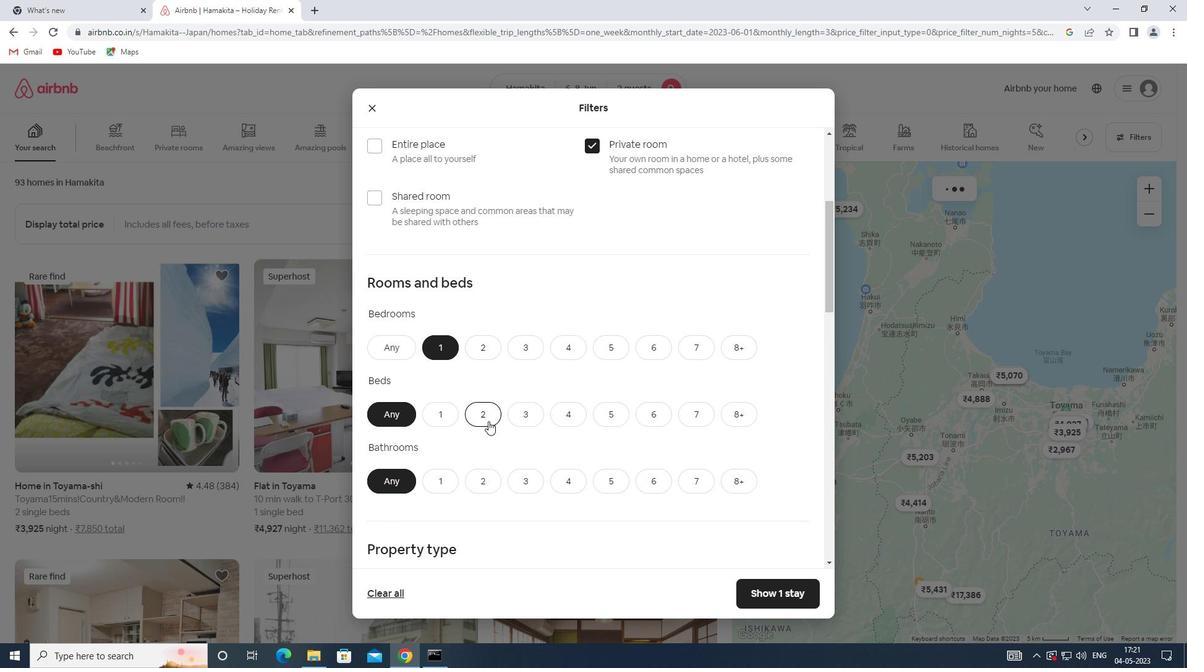 
Action: Mouse moved to (452, 483)
Screenshot: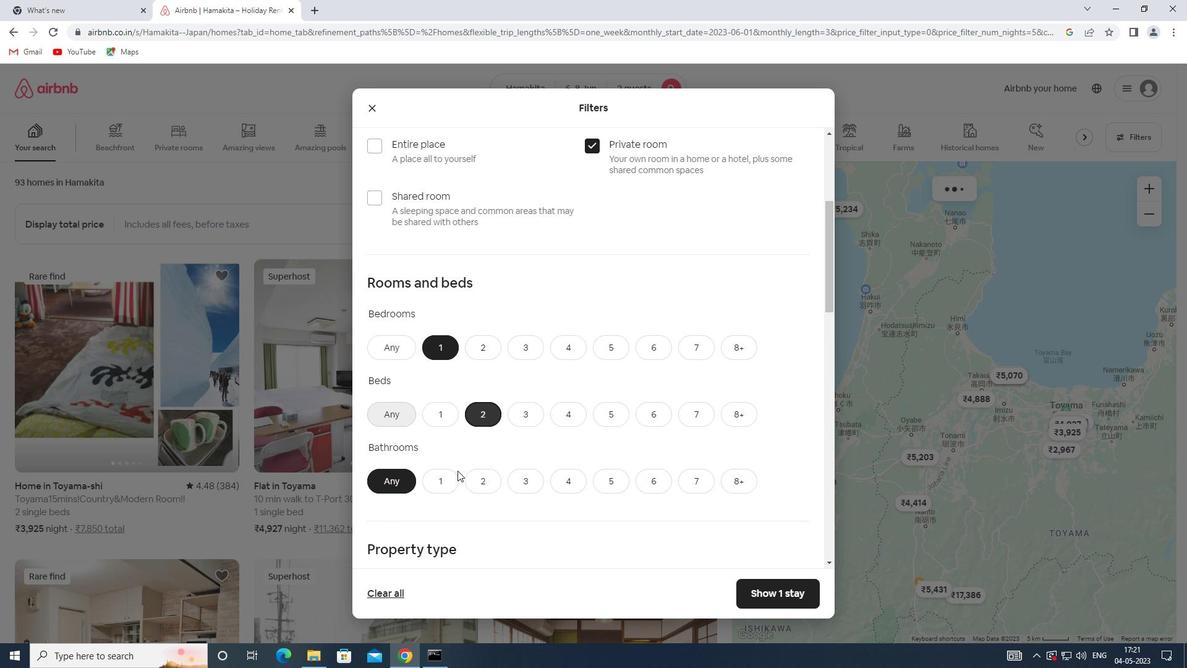 
Action: Mouse pressed left at (452, 483)
Screenshot: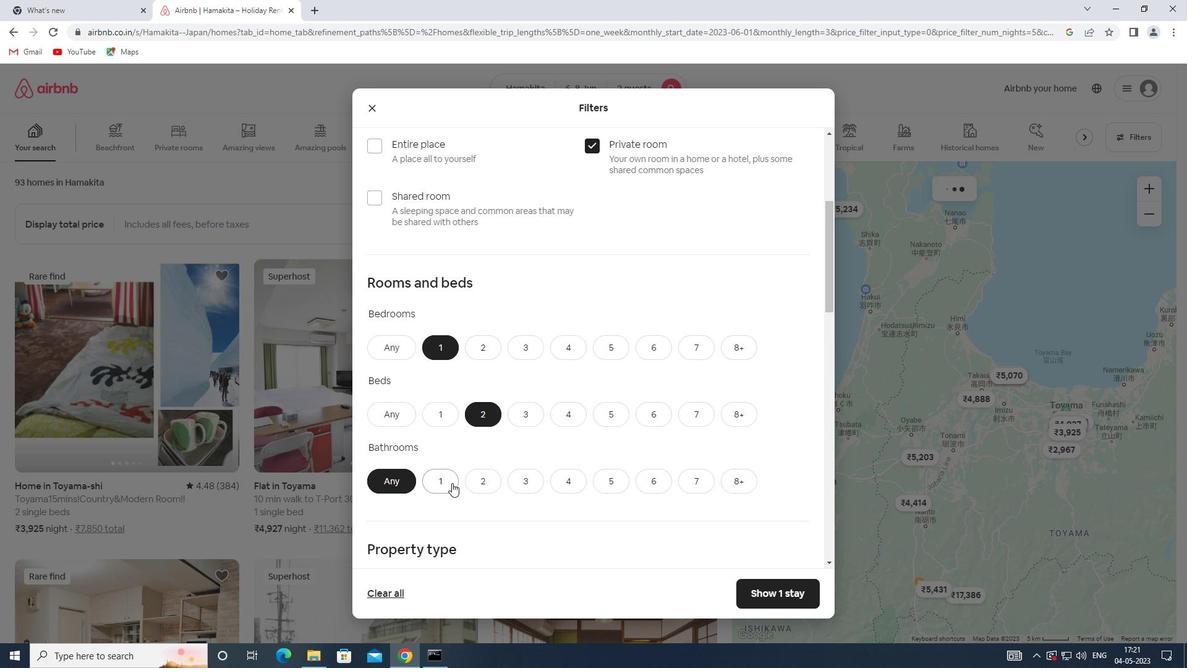 
Action: Mouse moved to (483, 471)
Screenshot: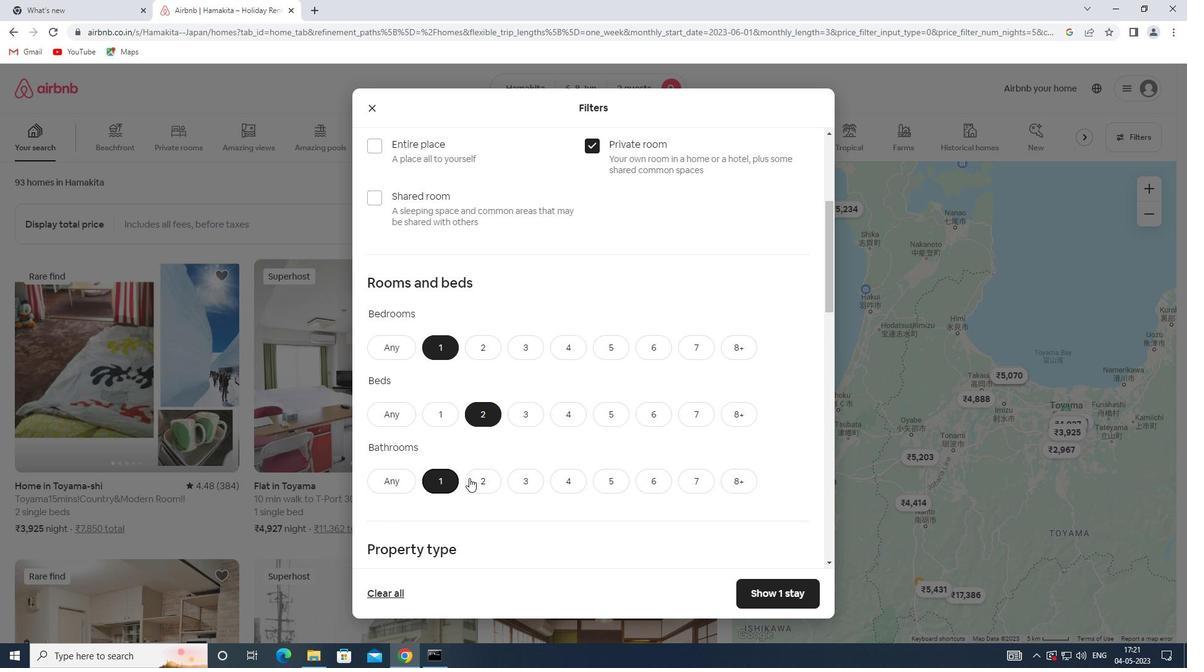 
Action: Mouse scrolled (483, 470) with delta (0, 0)
Screenshot: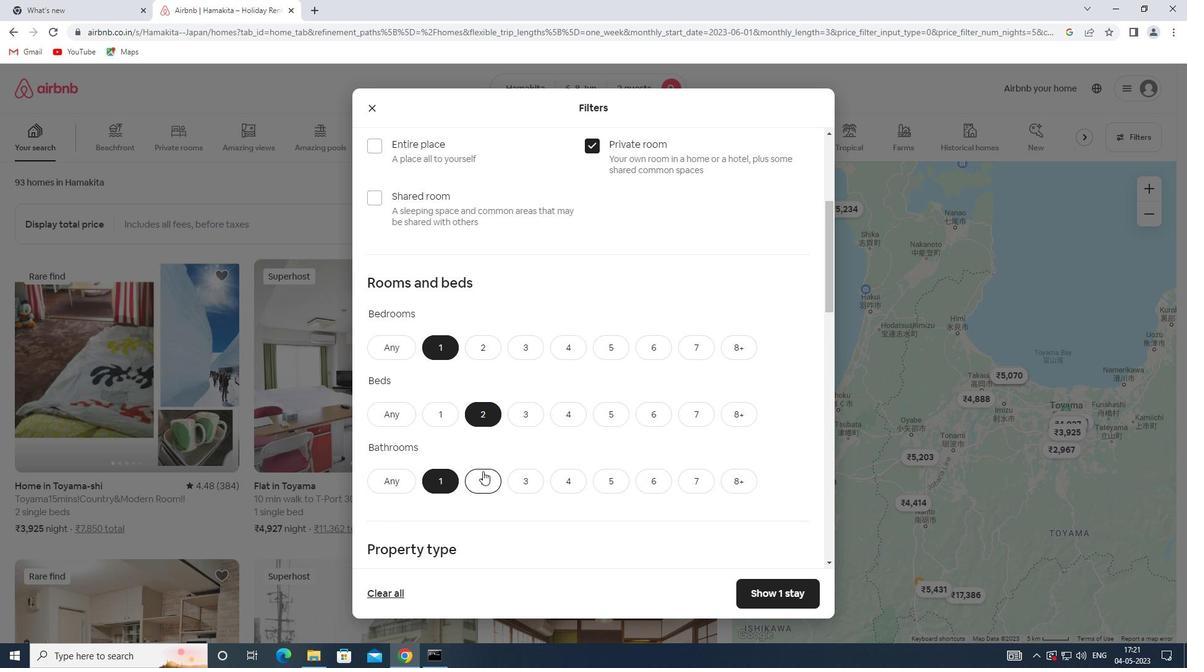 
Action: Mouse moved to (475, 474)
Screenshot: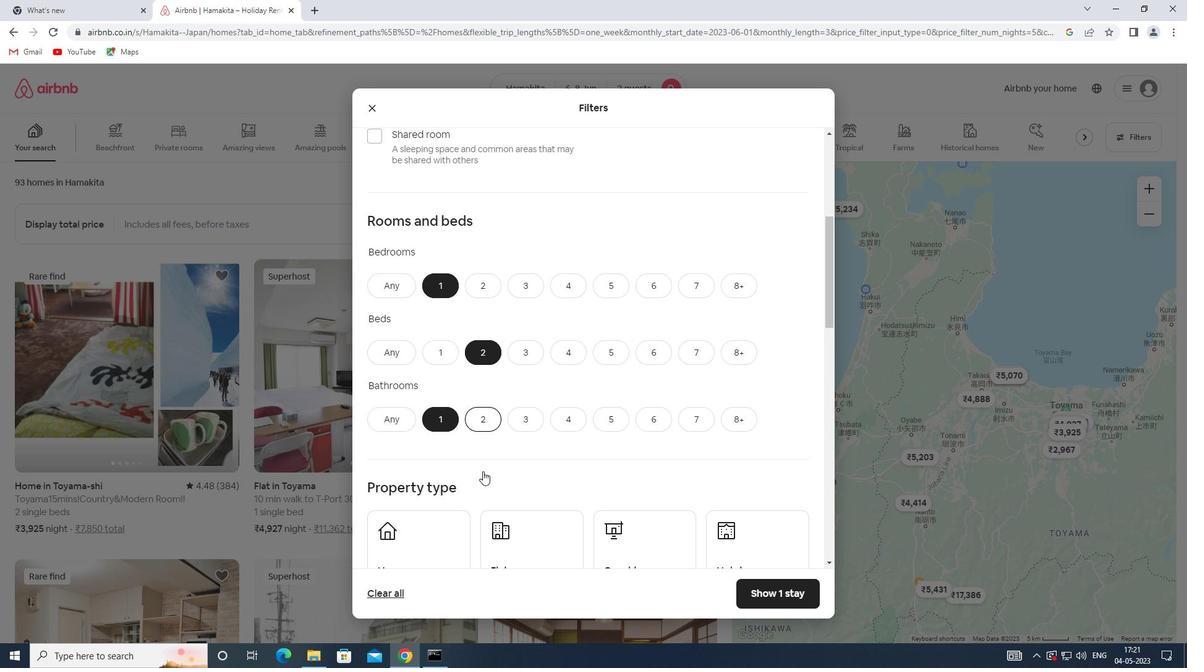 
Action: Mouse scrolled (475, 473) with delta (0, 0)
Screenshot: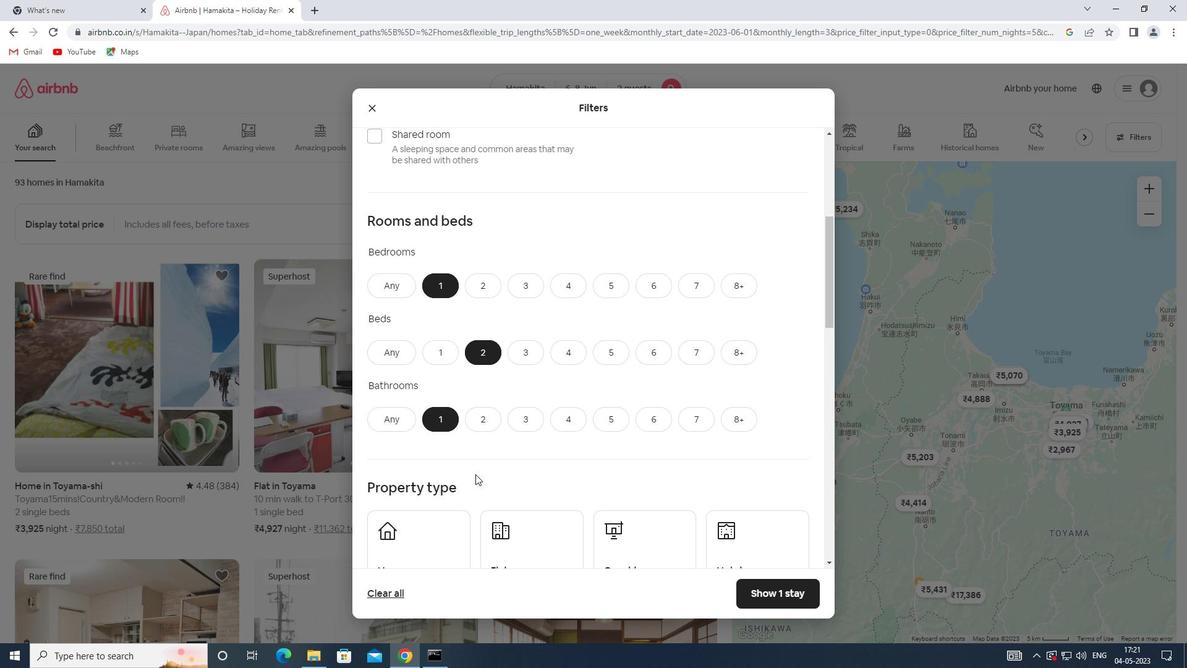 
Action: Mouse scrolled (475, 473) with delta (0, 0)
Screenshot: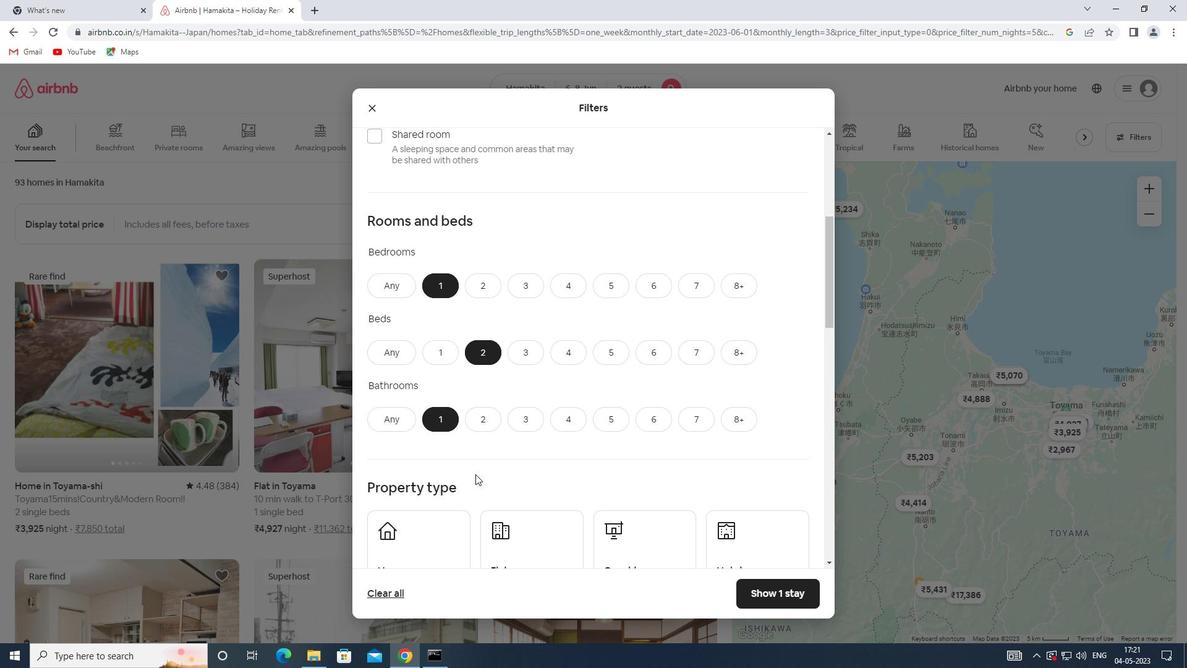 
Action: Mouse scrolled (475, 473) with delta (0, 0)
Screenshot: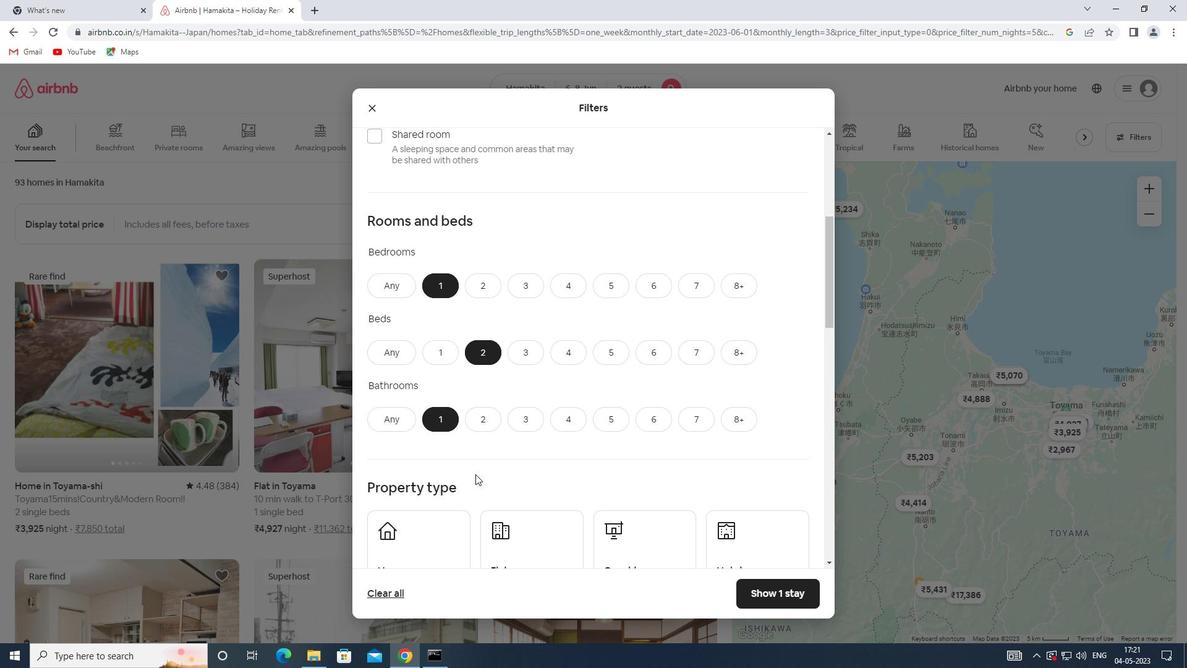 
Action: Mouse moved to (444, 382)
Screenshot: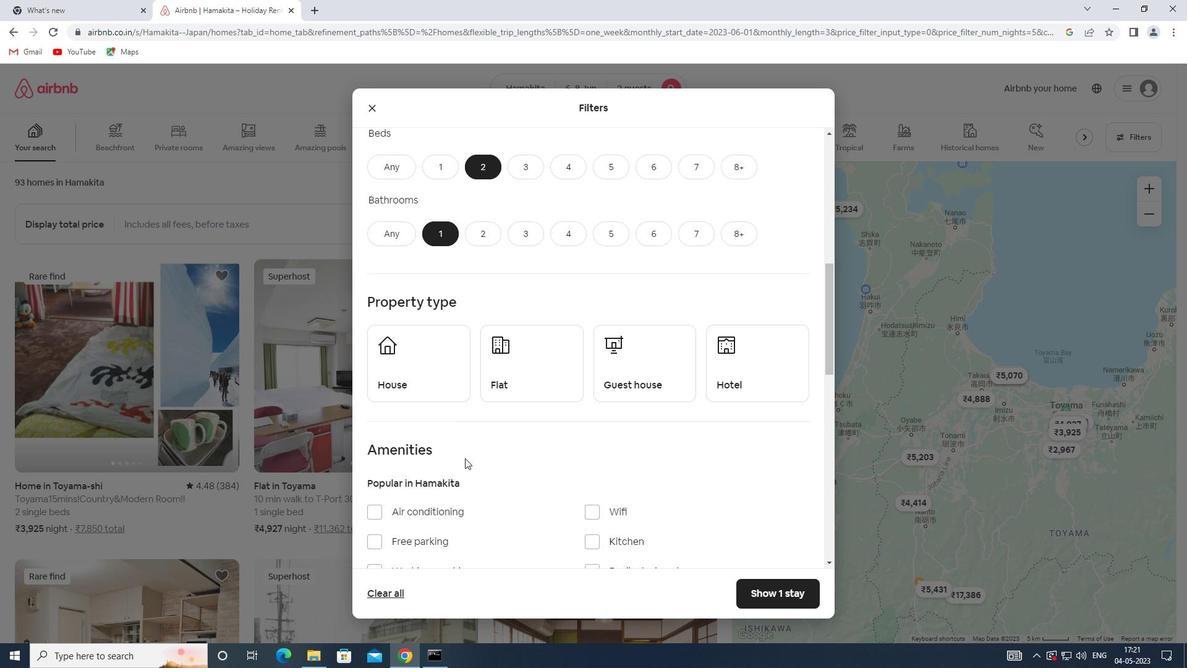 
Action: Mouse pressed left at (444, 382)
Screenshot: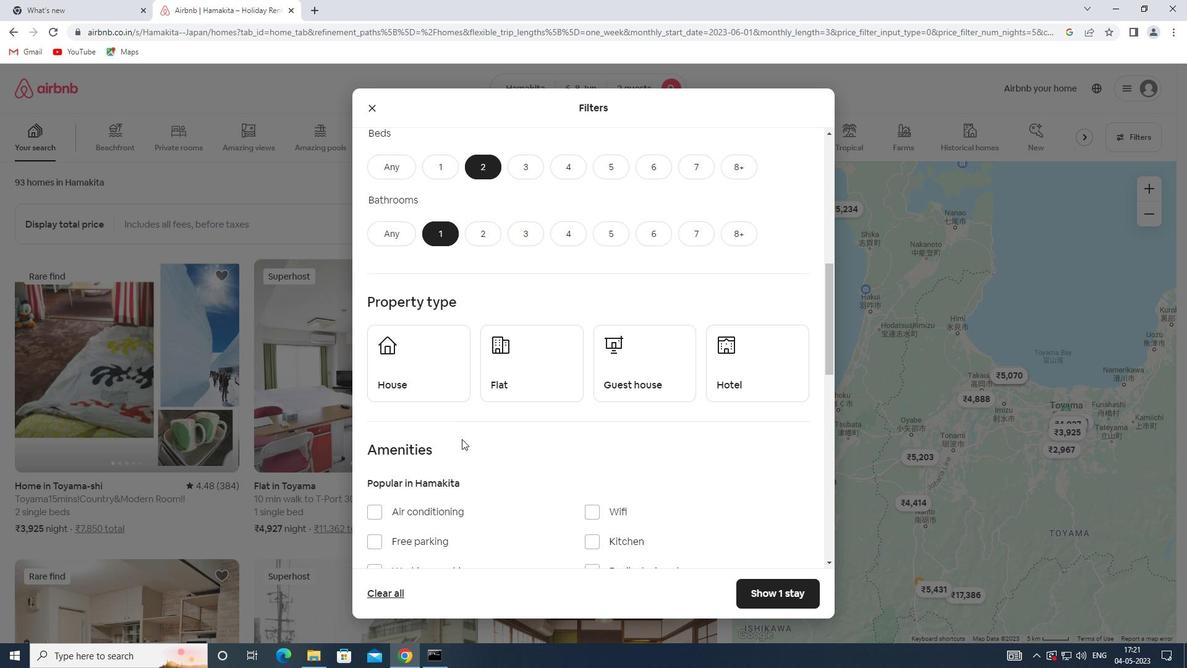 
Action: Mouse moved to (541, 377)
Screenshot: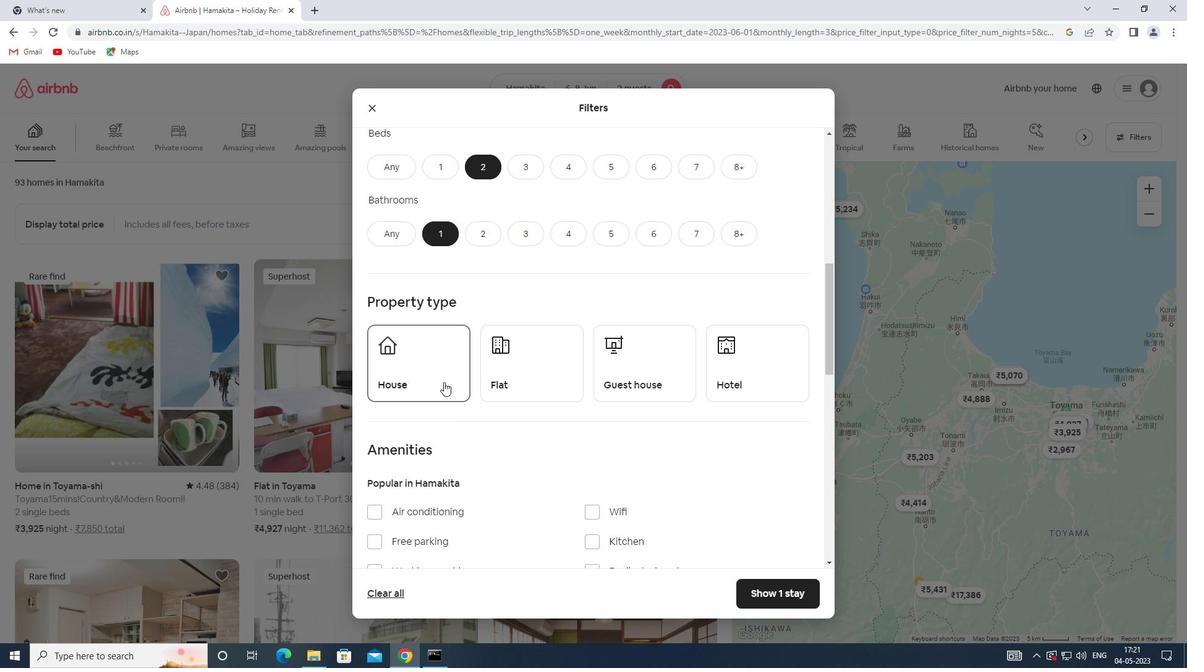 
Action: Mouse pressed left at (541, 377)
Screenshot: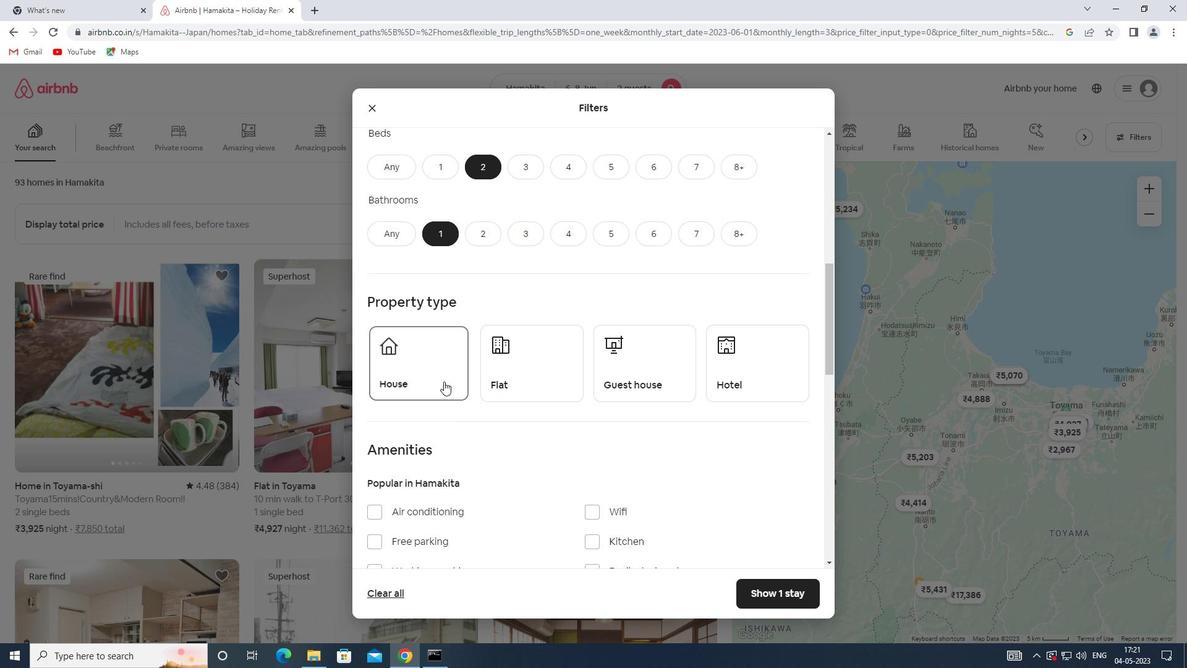 
Action: Mouse moved to (635, 371)
Screenshot: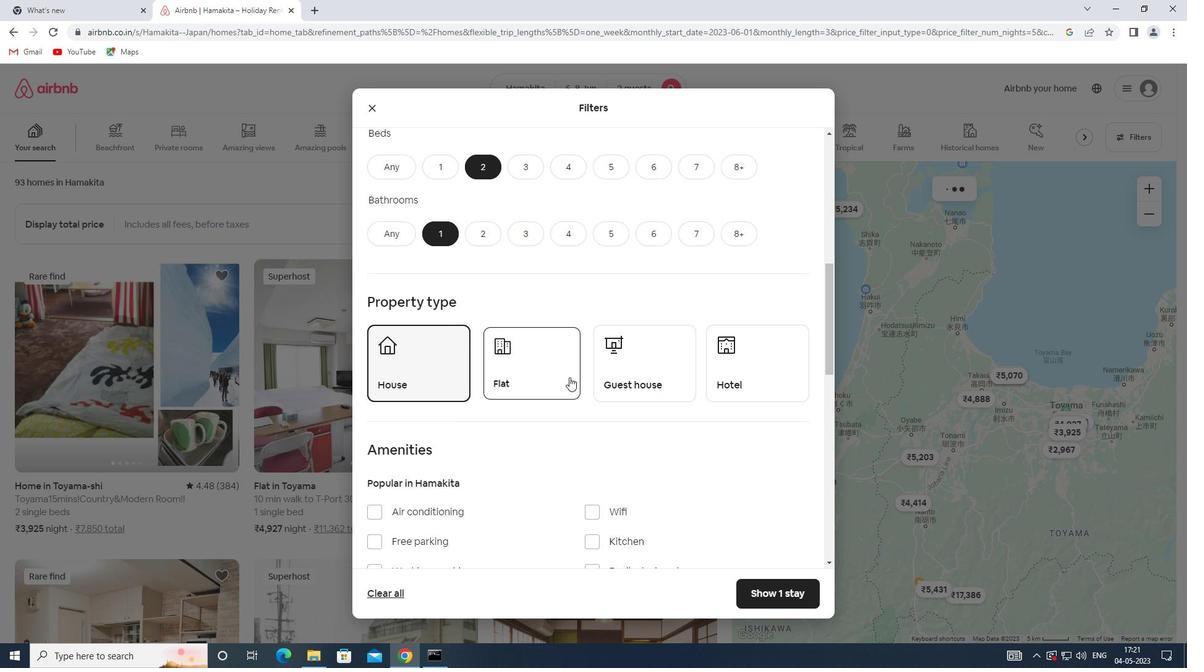
Action: Mouse pressed left at (635, 371)
Screenshot: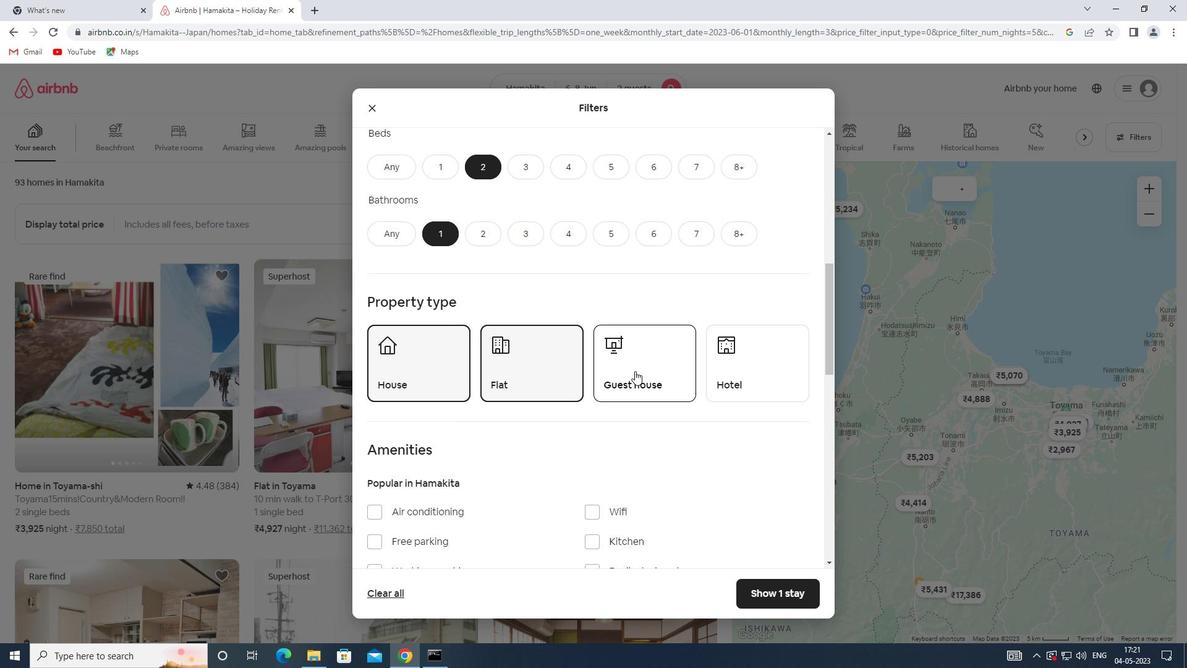 
Action: Mouse scrolled (635, 370) with delta (0, 0)
Screenshot: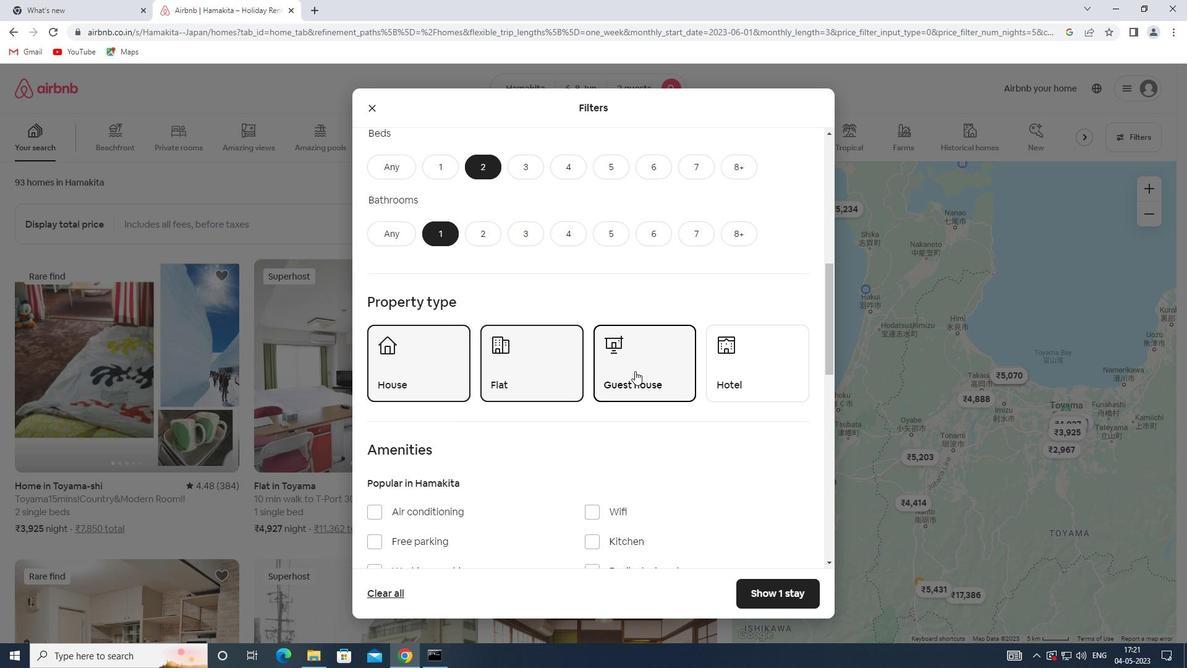 
Action: Mouse scrolled (635, 370) with delta (0, 0)
Screenshot: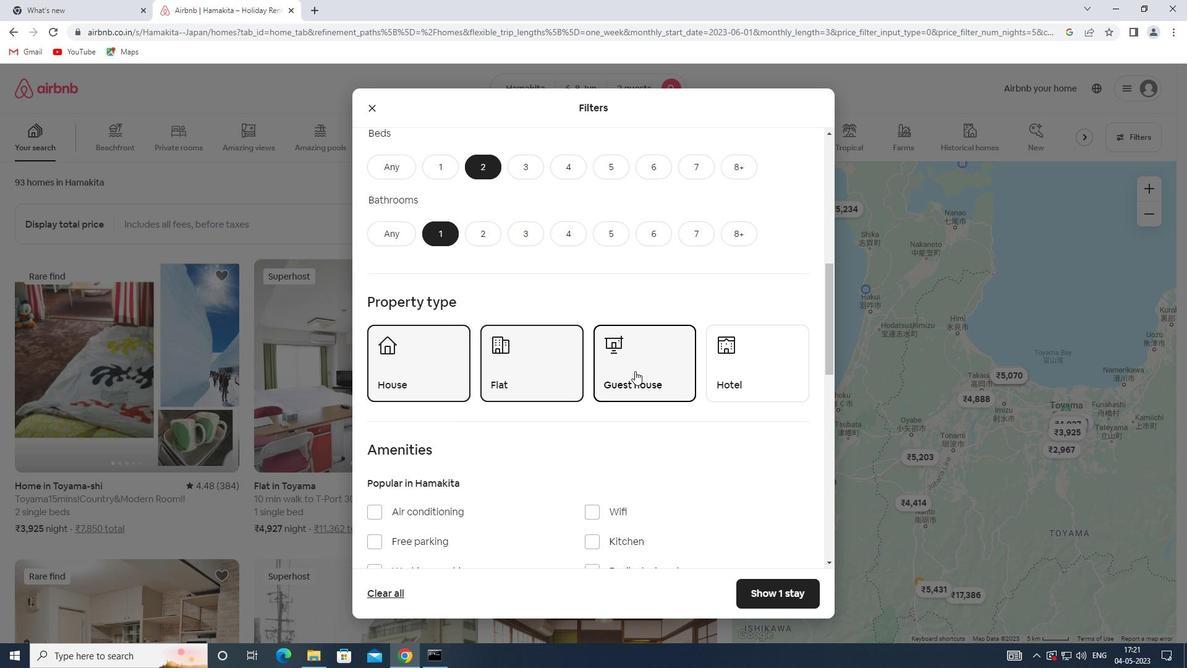 
Action: Mouse scrolled (635, 370) with delta (0, 0)
Screenshot: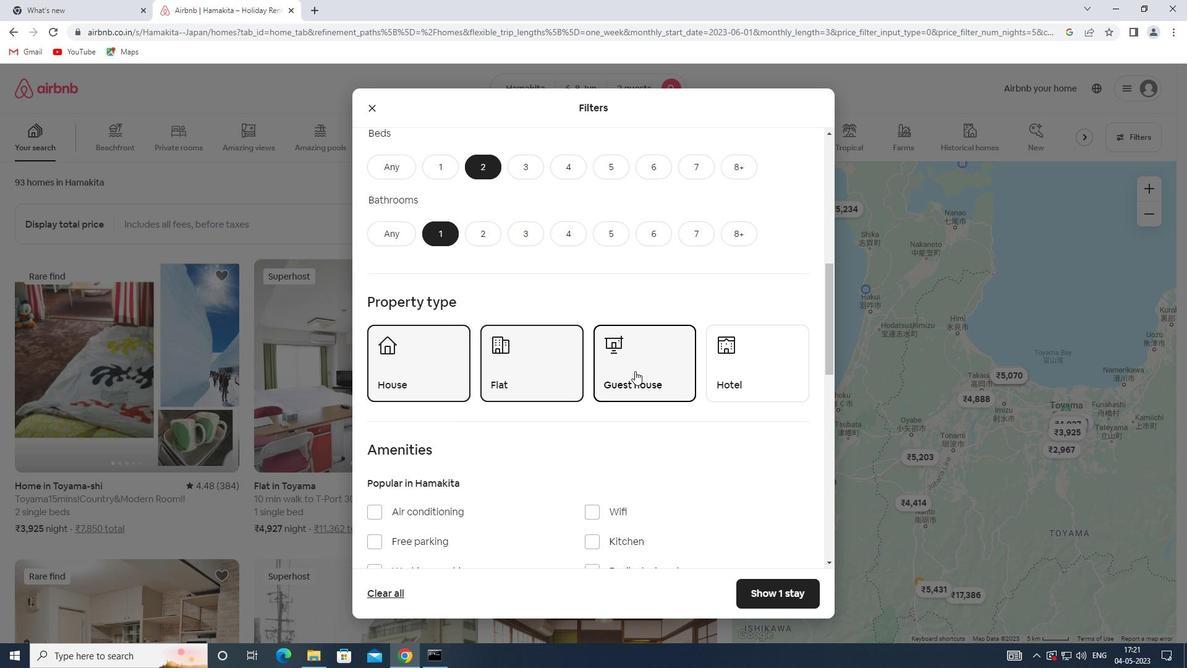 
Action: Mouse moved to (599, 327)
Screenshot: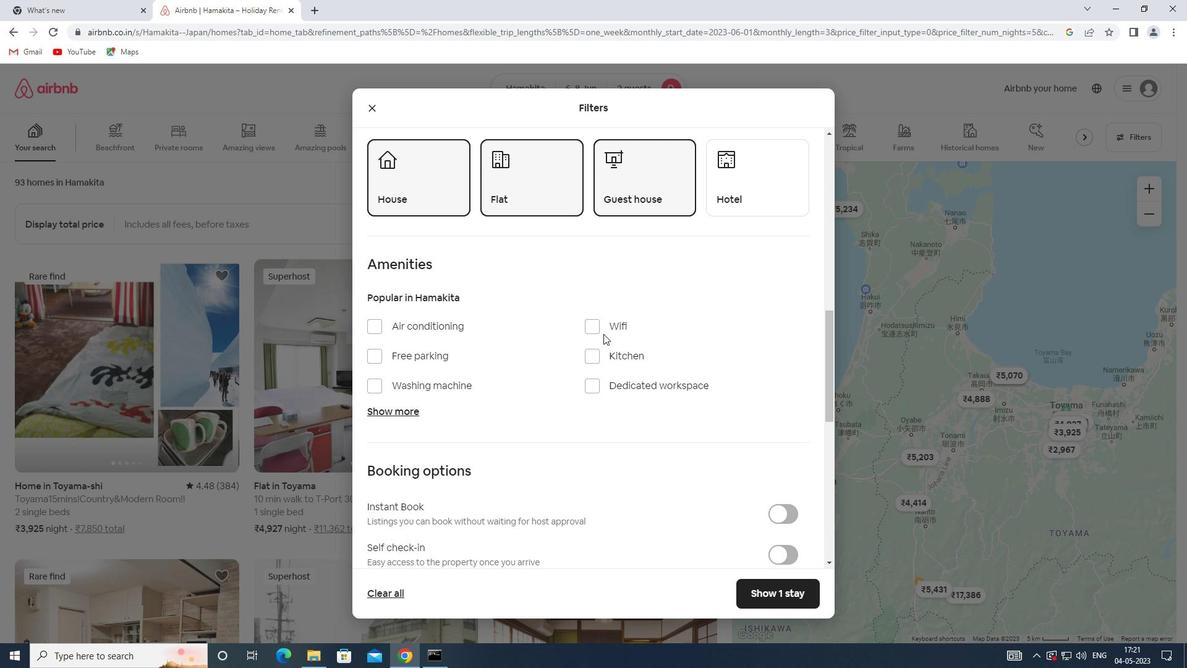 
Action: Mouse pressed left at (599, 327)
Screenshot: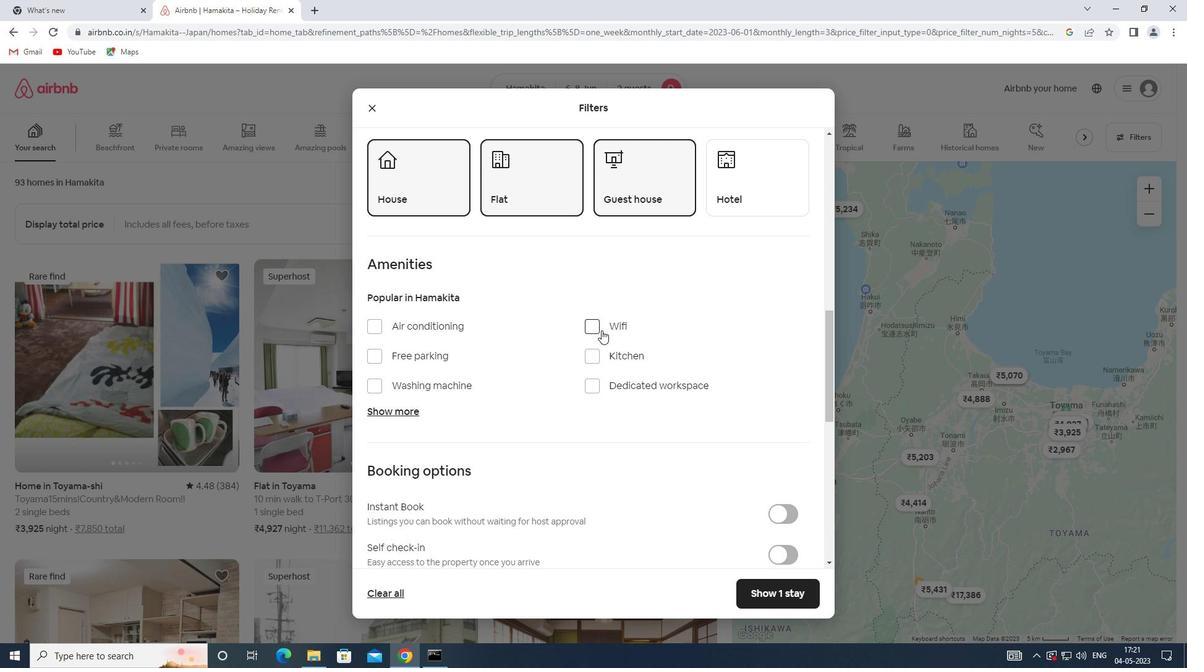 
Action: Mouse moved to (634, 364)
Screenshot: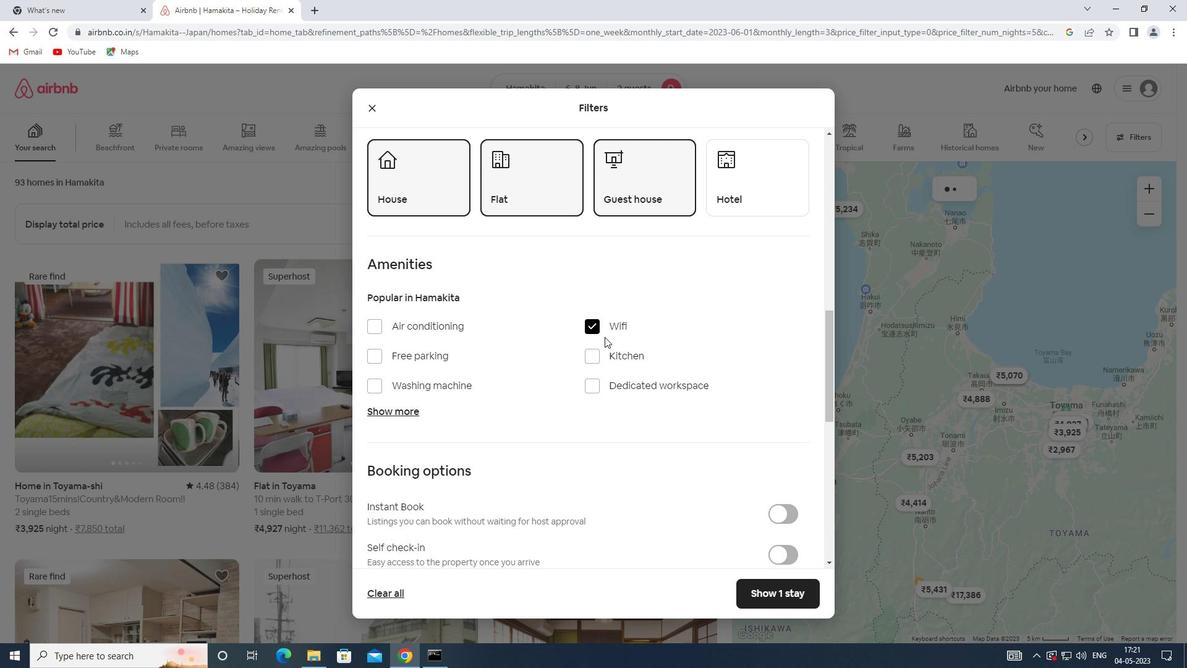 
Action: Mouse scrolled (634, 364) with delta (0, 0)
Screenshot: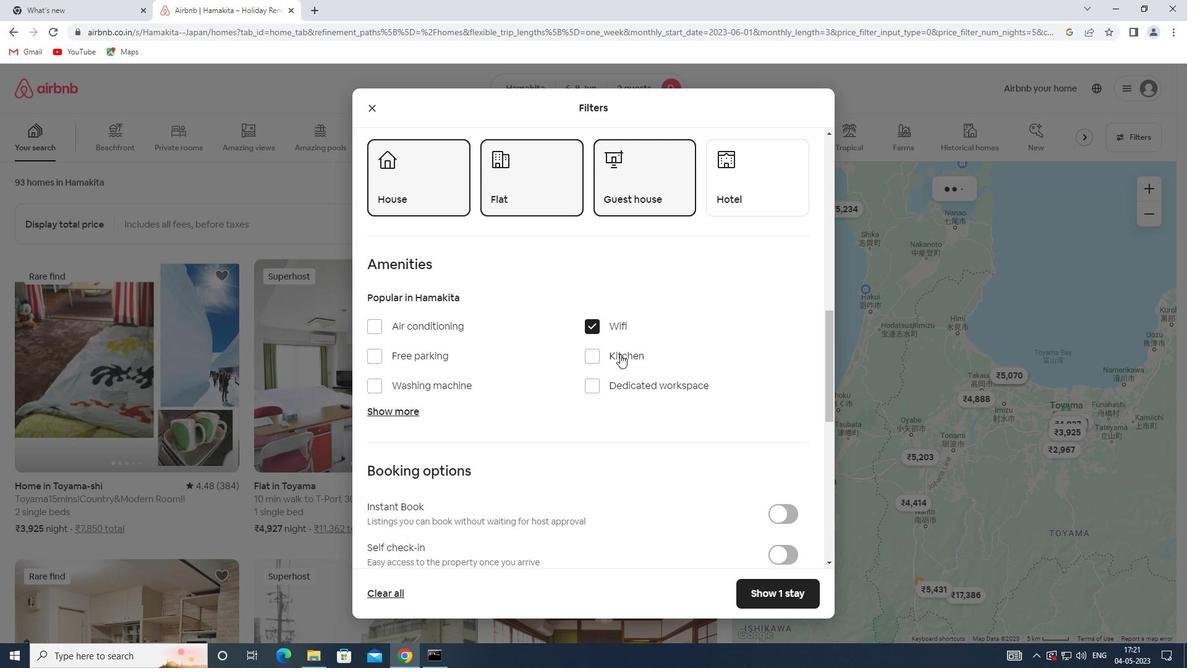 
Action: Mouse moved to (634, 368)
Screenshot: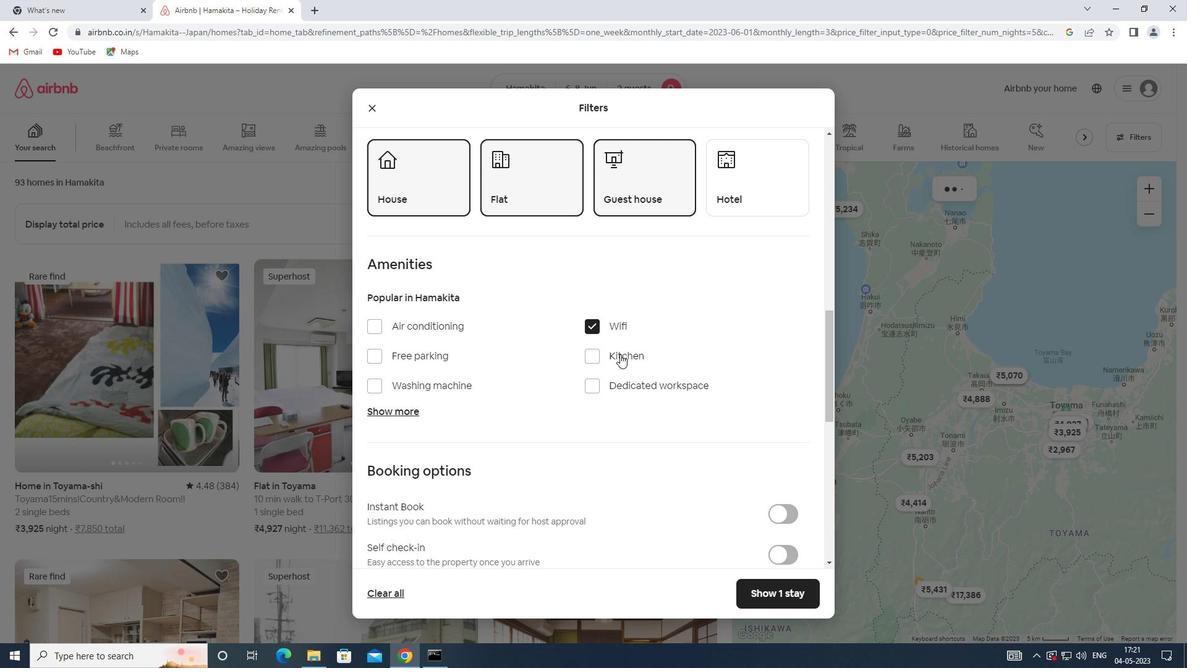 
Action: Mouse scrolled (634, 367) with delta (0, 0)
Screenshot: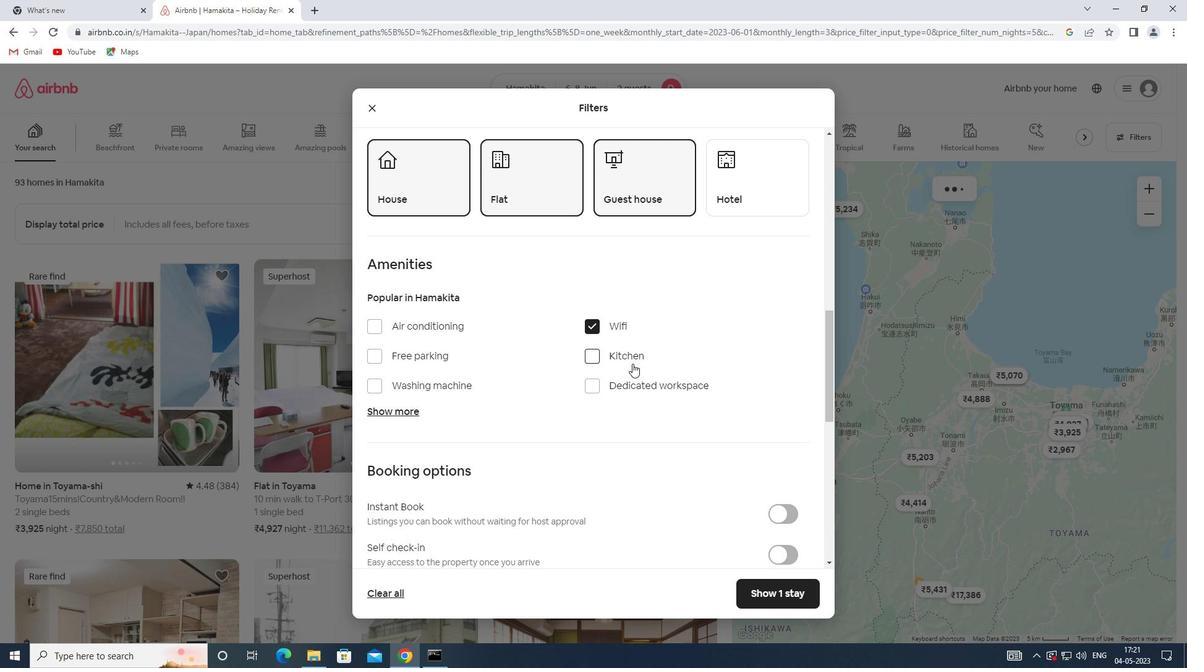 
Action: Mouse moved to (635, 369)
Screenshot: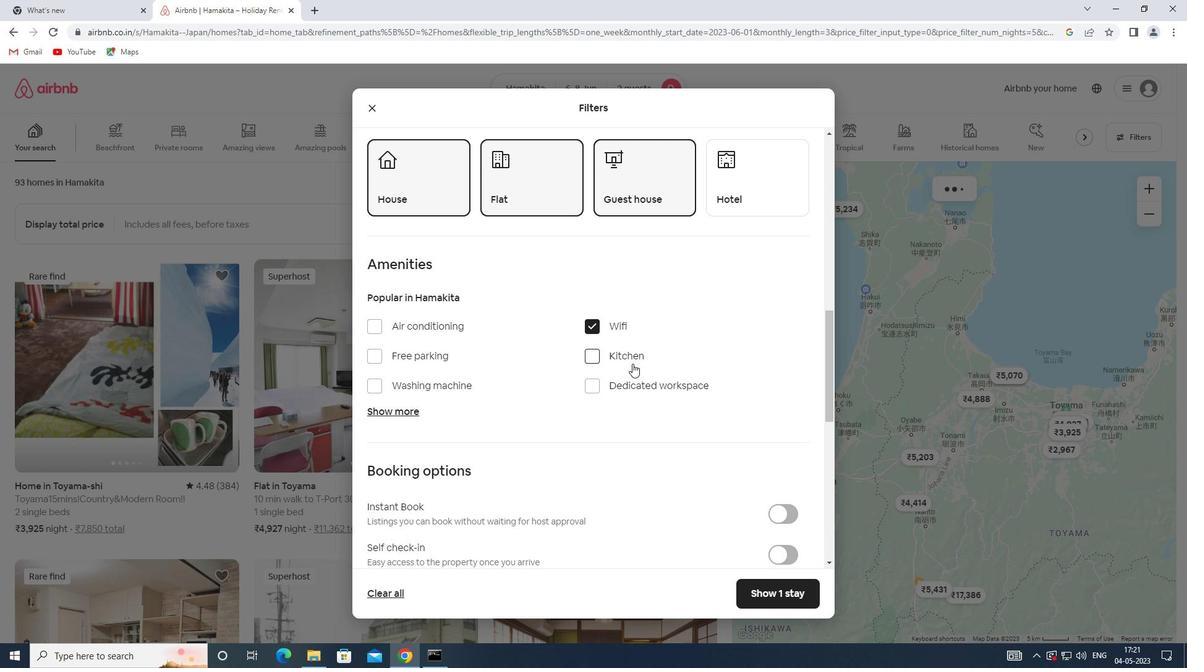
Action: Mouse scrolled (635, 368) with delta (0, 0)
Screenshot: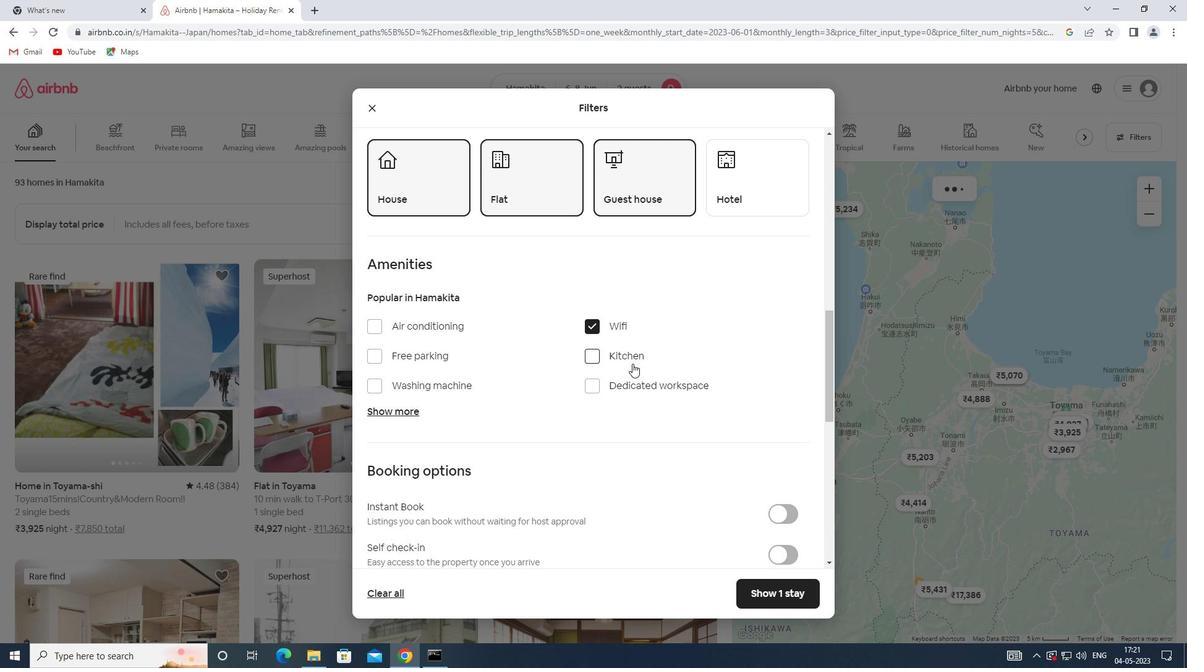 
Action: Mouse moved to (771, 368)
Screenshot: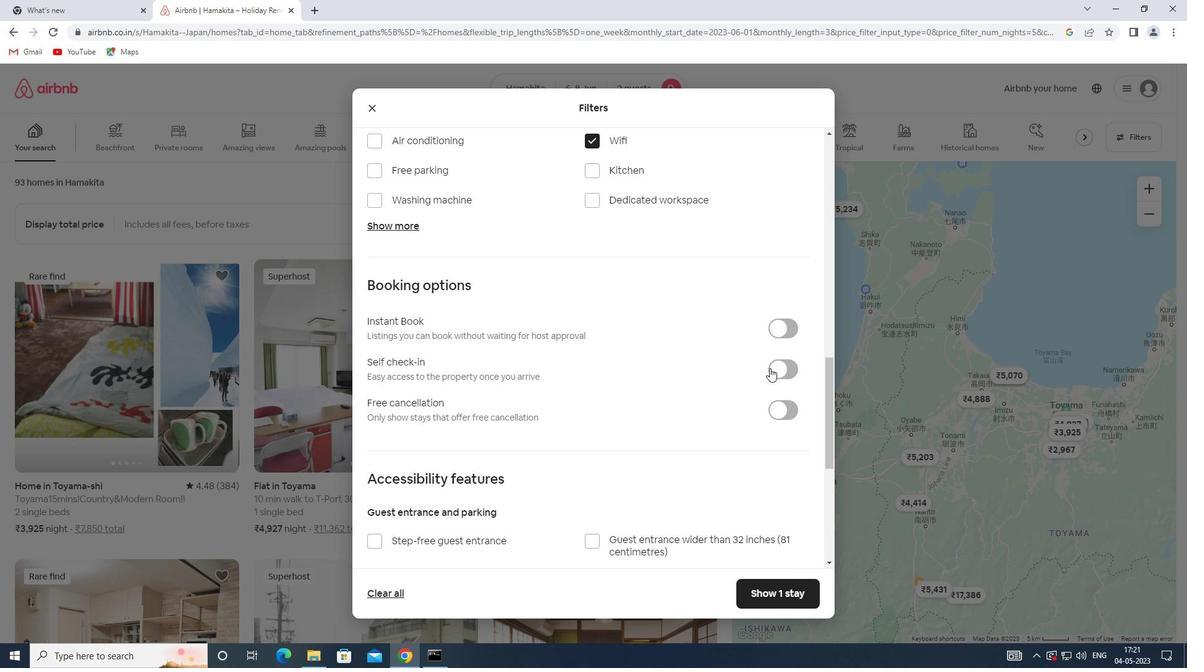 
Action: Mouse pressed left at (771, 368)
Screenshot: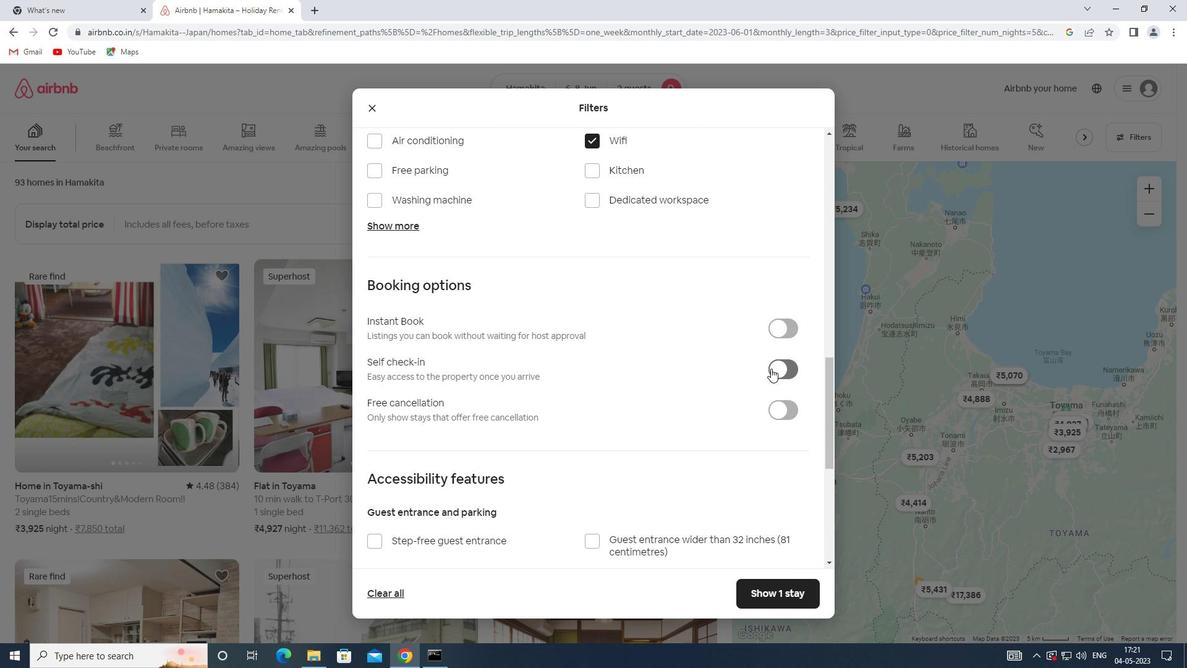 
Action: Mouse moved to (552, 383)
Screenshot: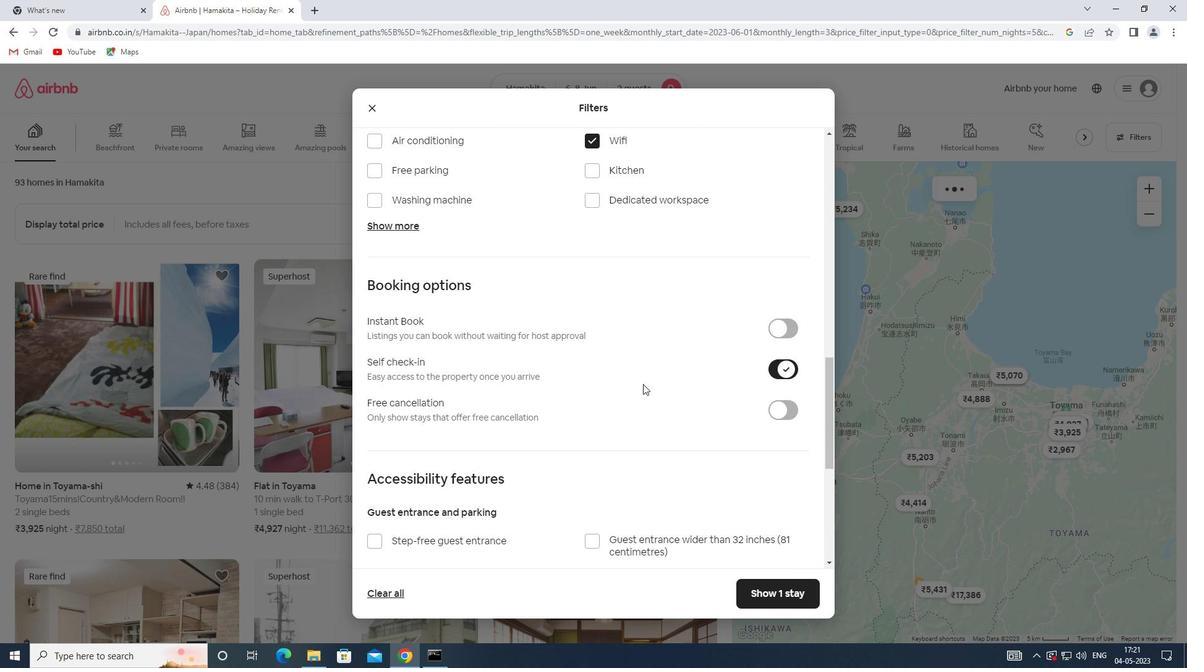 
Action: Mouse scrolled (552, 382) with delta (0, 0)
Screenshot: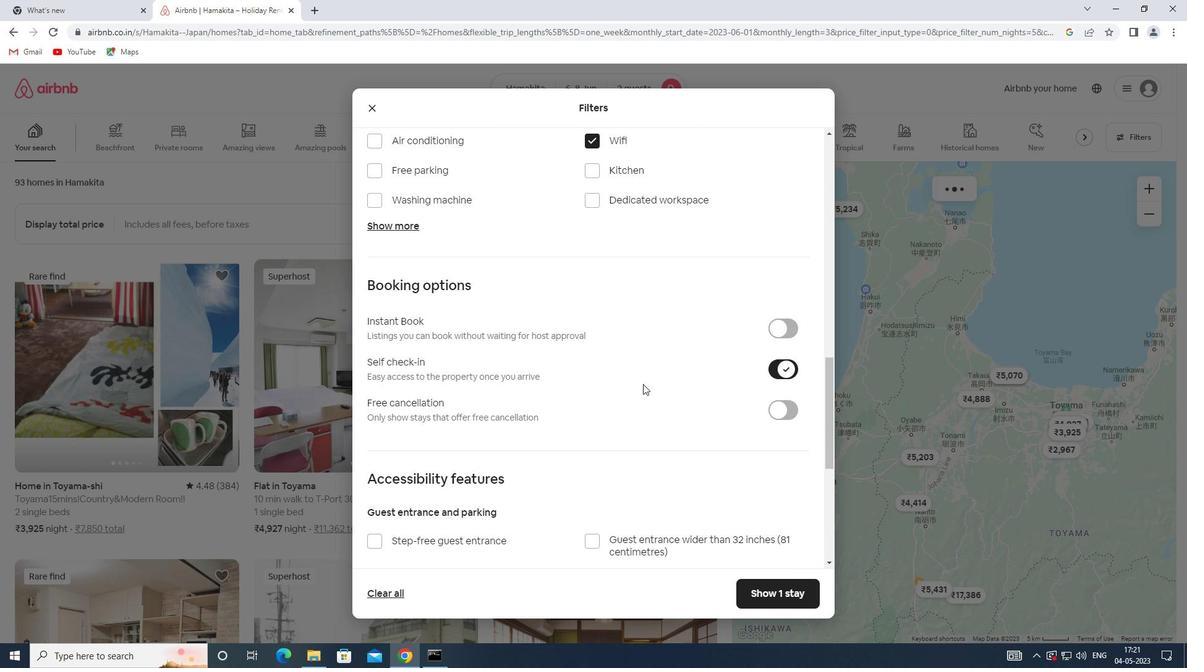 
Action: Mouse scrolled (552, 382) with delta (0, 0)
Screenshot: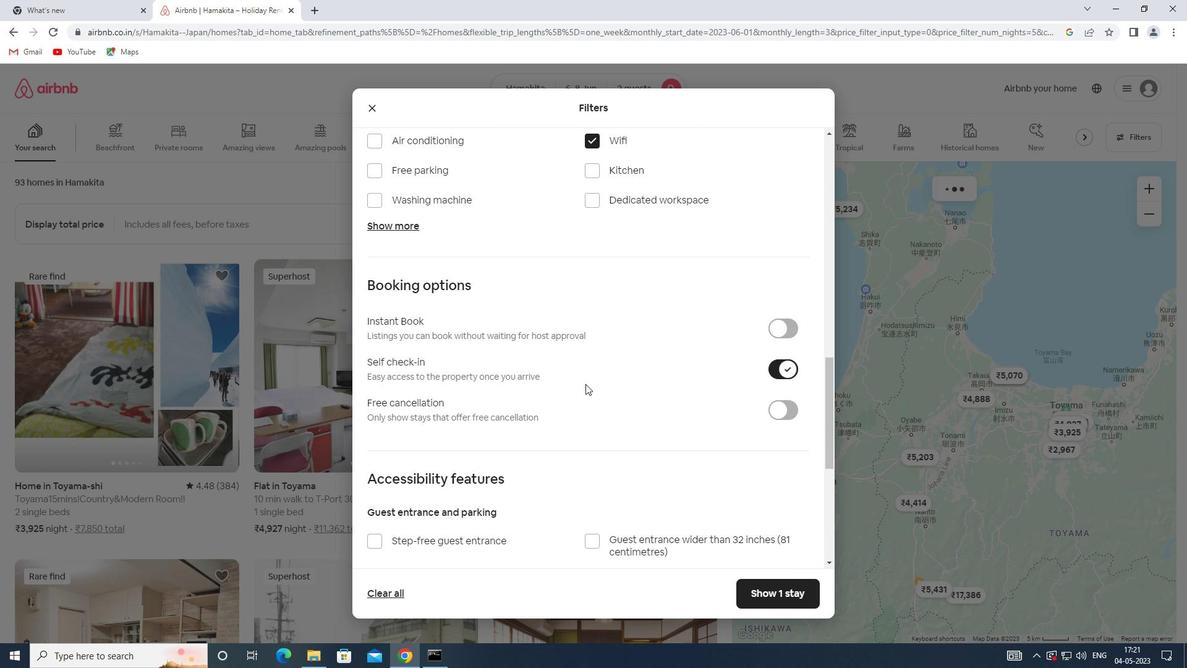 
Action: Mouse scrolled (552, 382) with delta (0, 0)
Screenshot: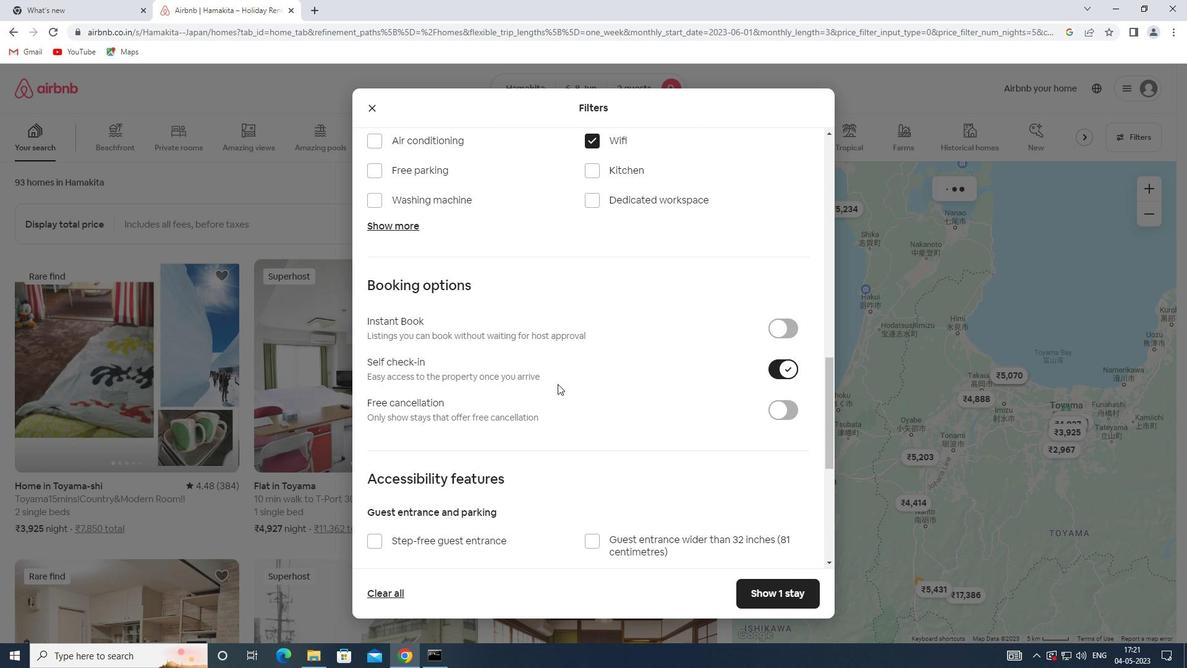 
Action: Mouse scrolled (552, 382) with delta (0, 0)
Screenshot: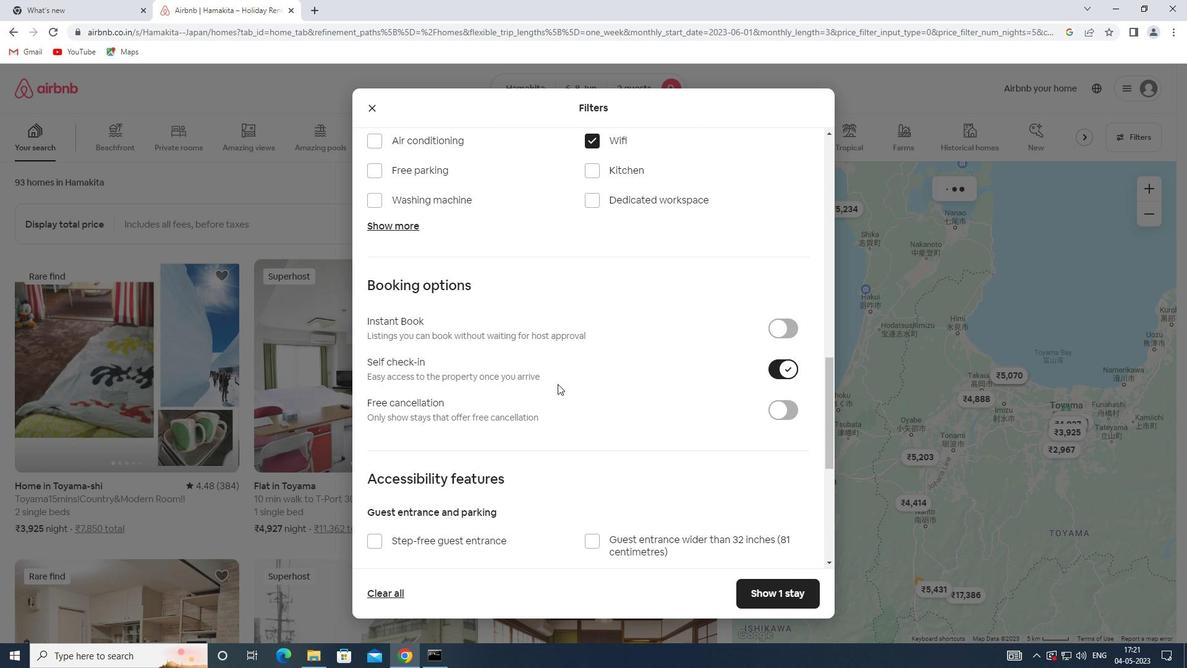 
Action: Mouse moved to (762, 459)
Screenshot: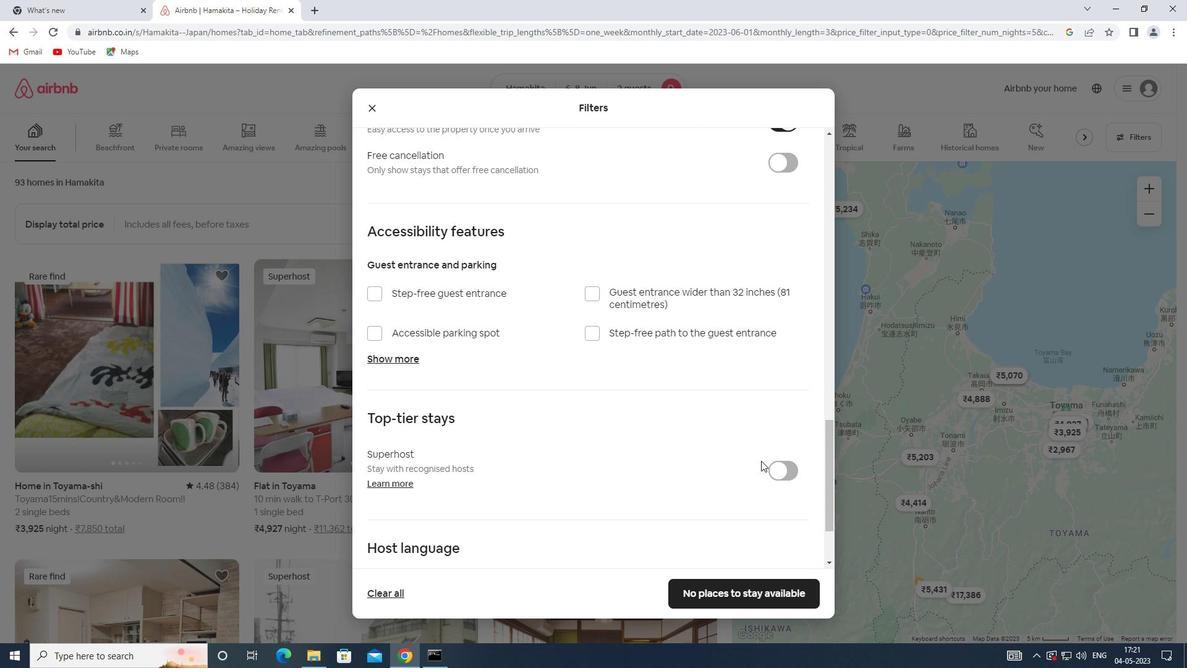 
Action: Mouse scrolled (762, 458) with delta (0, 0)
Screenshot: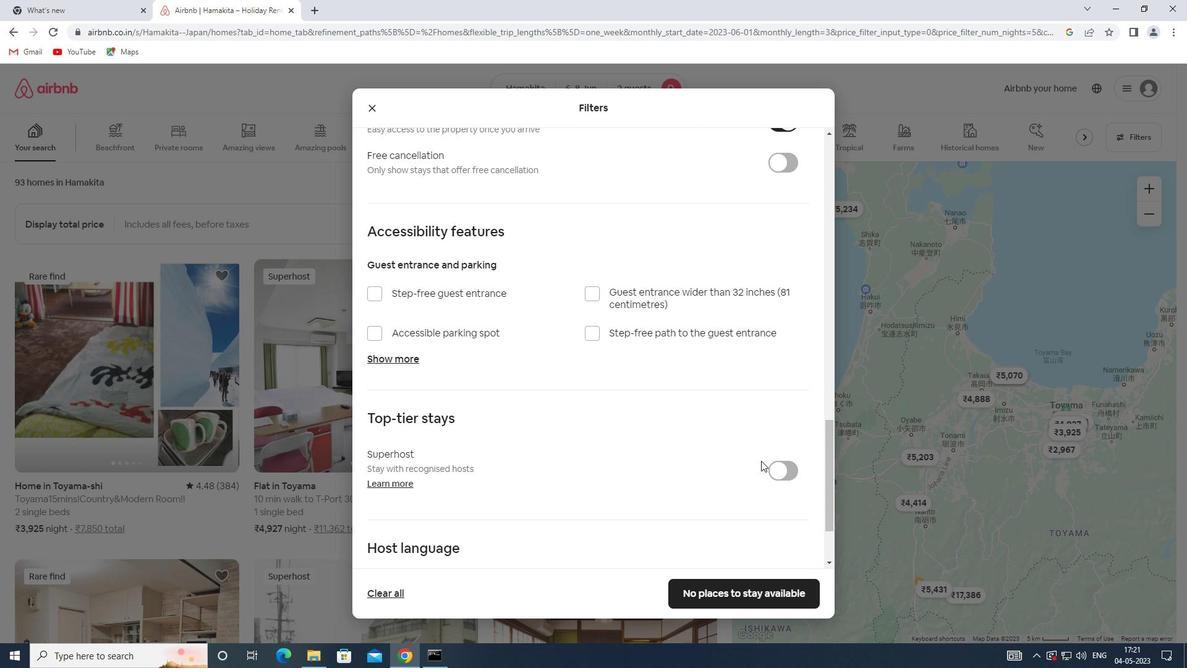 
Action: Mouse scrolled (762, 458) with delta (0, 0)
Screenshot: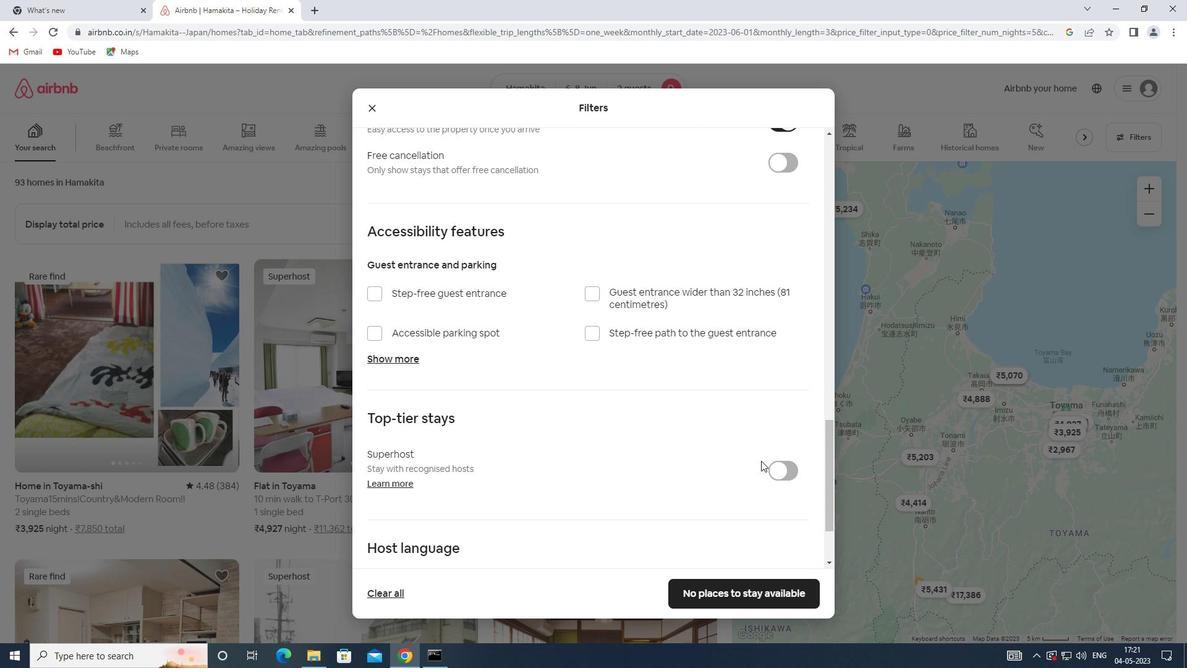 
Action: Mouse scrolled (762, 458) with delta (0, 0)
Screenshot: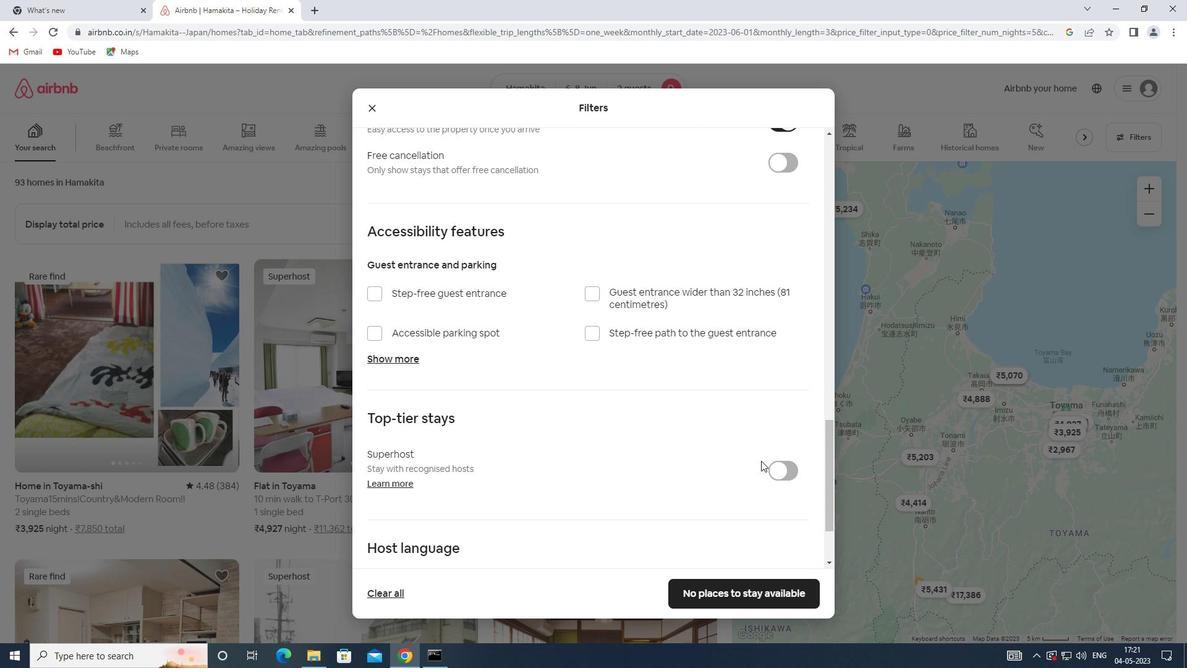 
Action: Mouse scrolled (762, 458) with delta (0, 0)
Screenshot: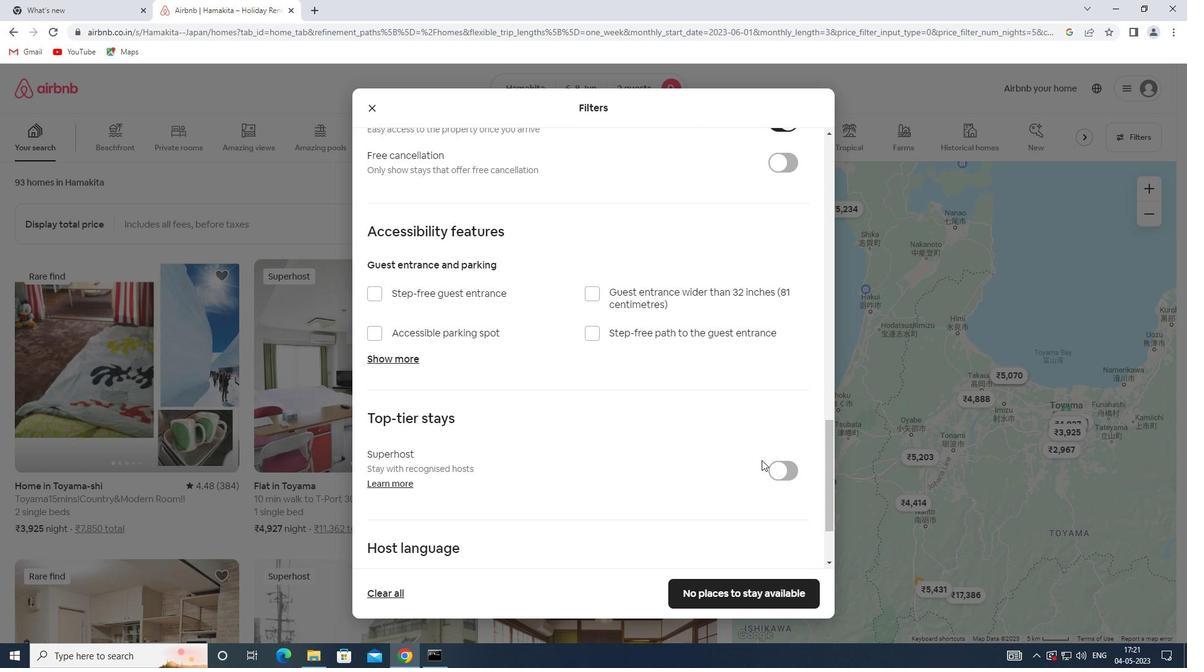 
Action: Mouse moved to (385, 515)
Screenshot: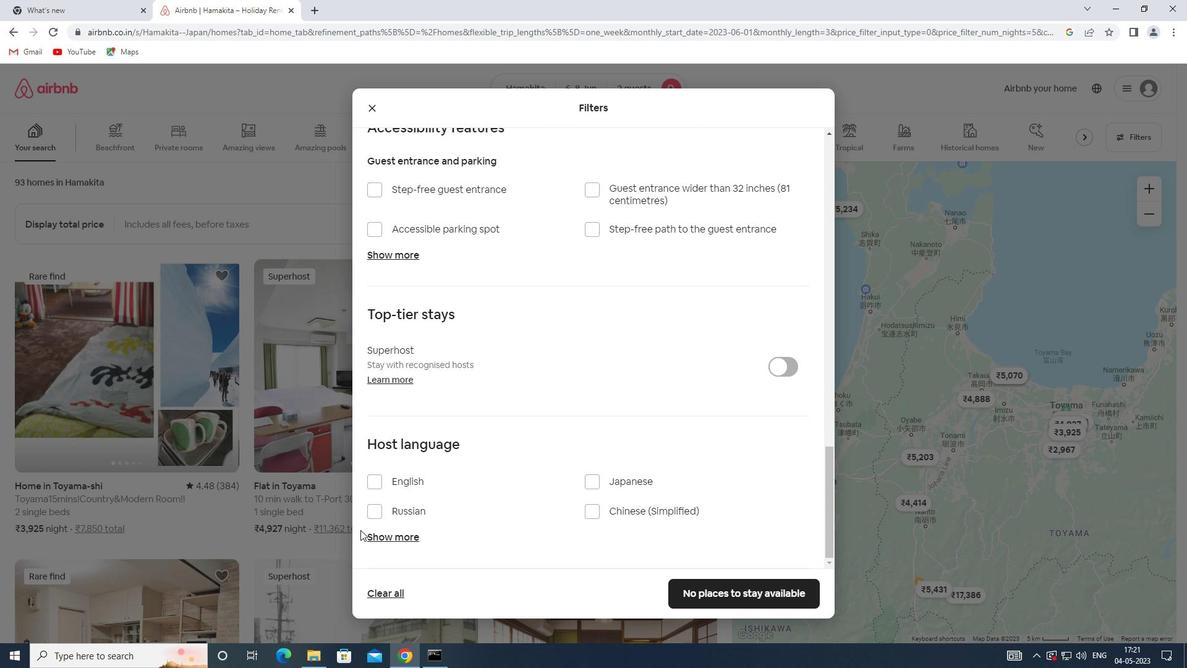 
Action: Mouse scrolled (385, 514) with delta (0, 0)
Screenshot: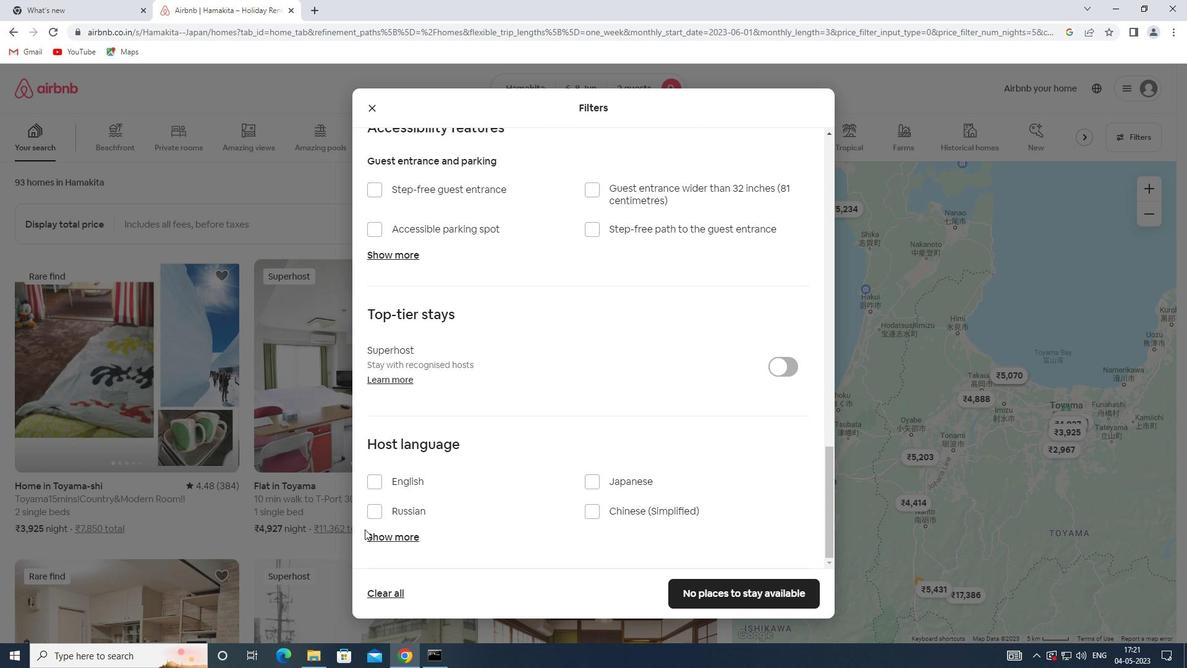 
Action: Mouse scrolled (385, 514) with delta (0, 0)
Screenshot: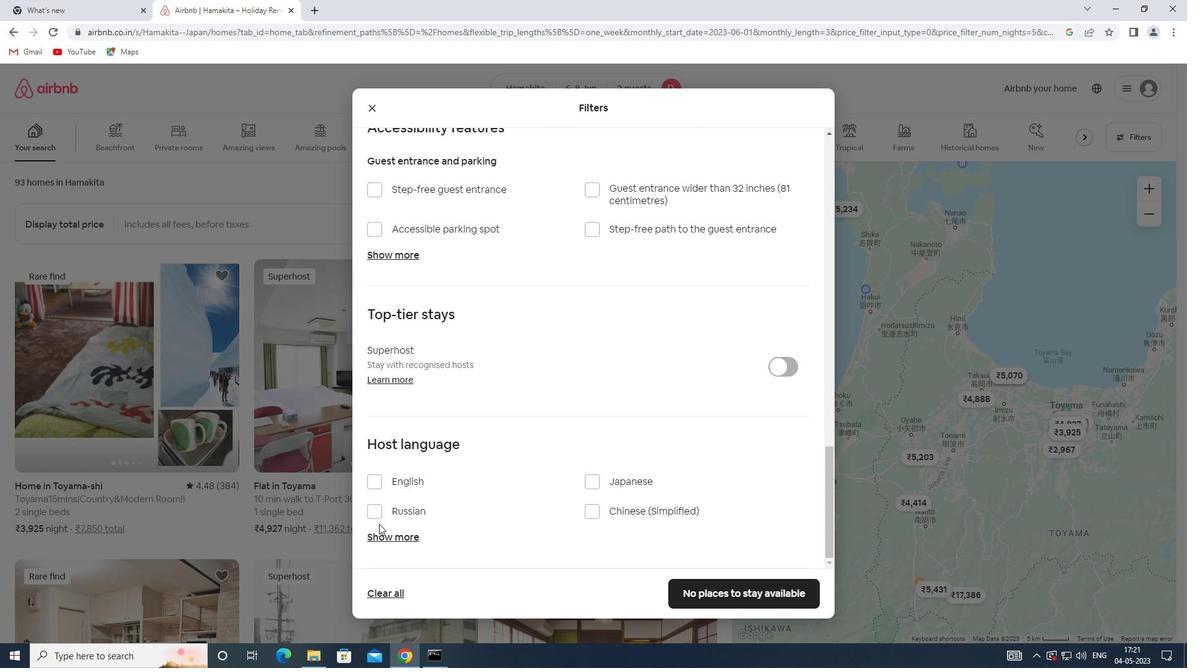 
Action: Mouse scrolled (385, 514) with delta (0, 0)
Screenshot: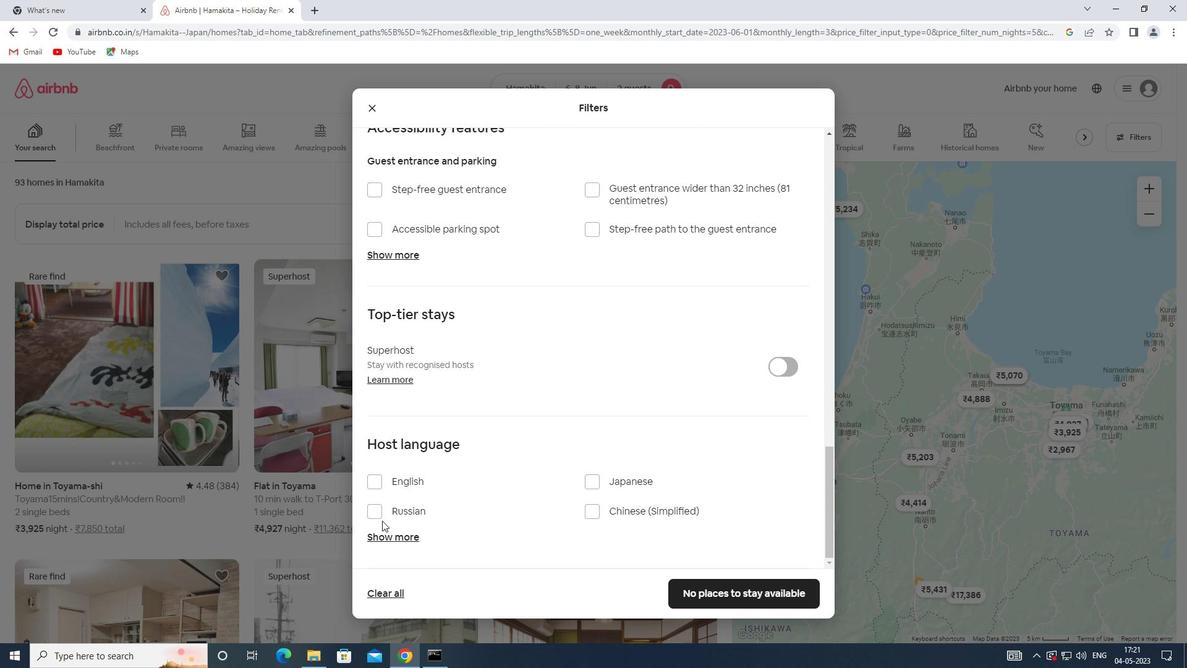 
Action: Mouse scrolled (385, 514) with delta (0, 0)
Screenshot: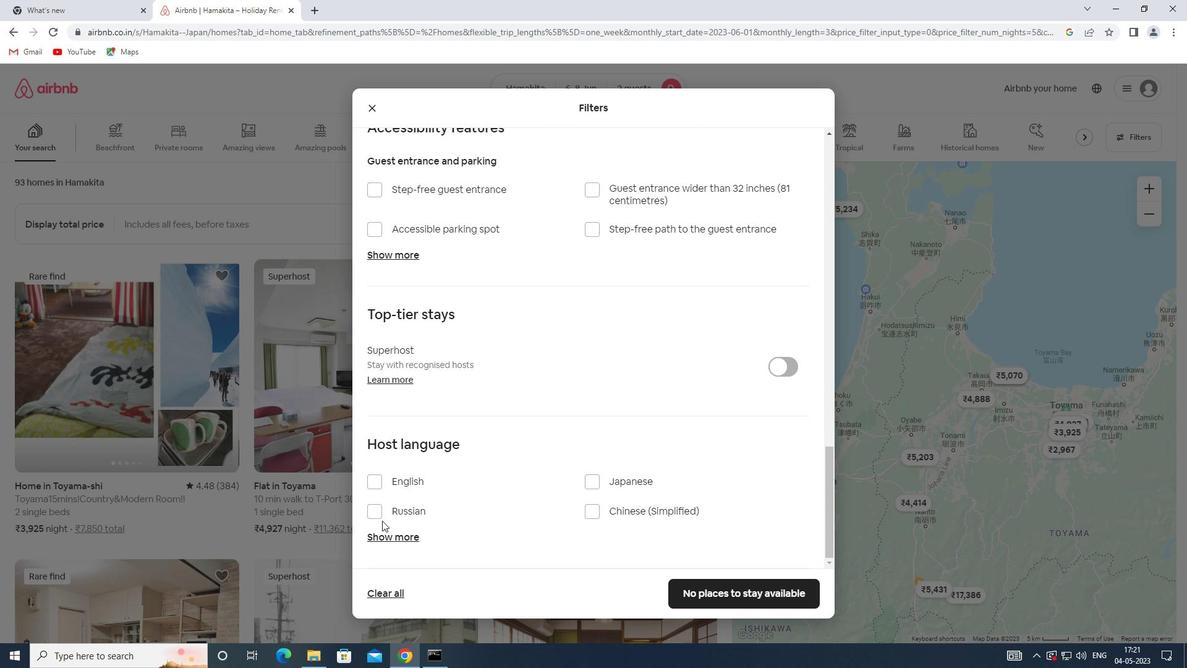 
Action: Mouse moved to (394, 481)
Screenshot: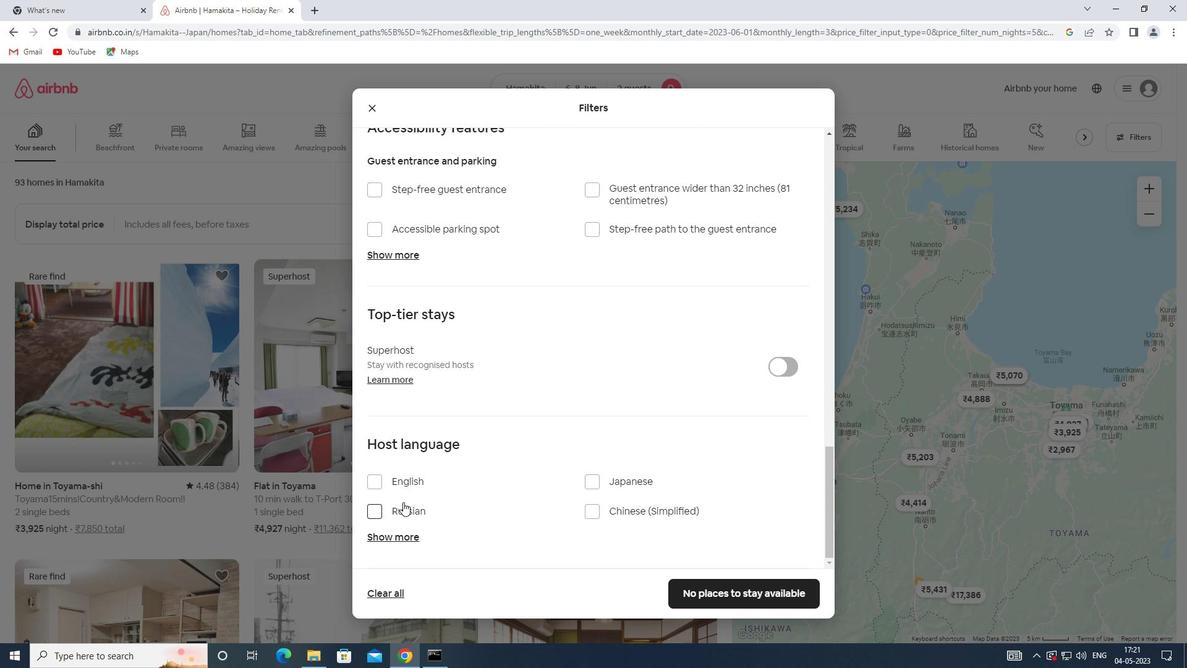 
Action: Mouse pressed left at (394, 481)
Screenshot: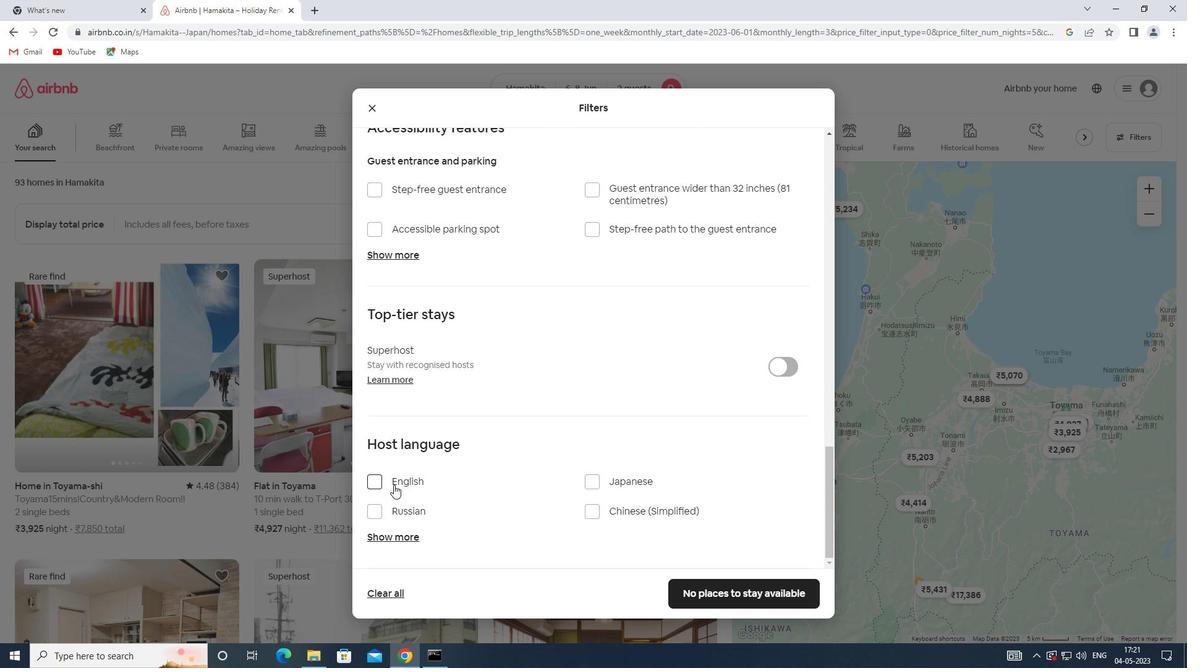 
Action: Mouse moved to (712, 599)
Screenshot: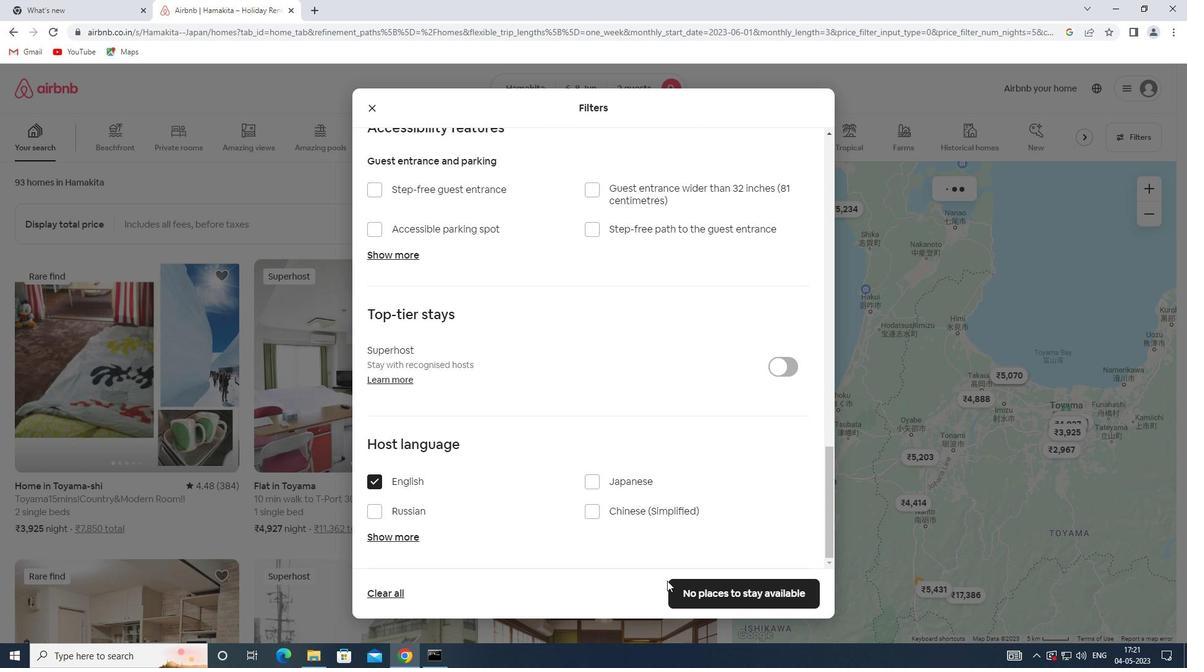 
Action: Mouse pressed left at (712, 599)
Screenshot: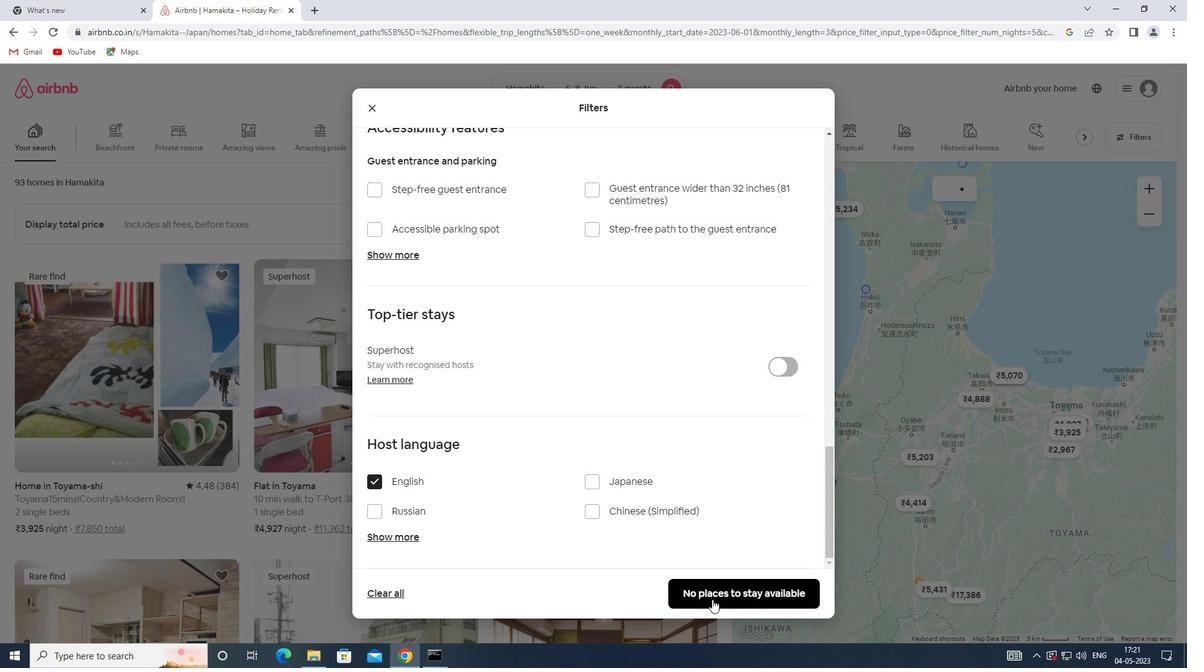 
